 Task: Send an email with the signature Jude Thompson with the subject Request for feedback on a mobile app development and the message Could you please provide a list of the project team members? from softage.2@softage.net to softage.6@softage.net with an attached image file YouTube_end_screen_image.png and move the email from Sent Items to the folder Version control
Action: Mouse moved to (735, 446)
Screenshot: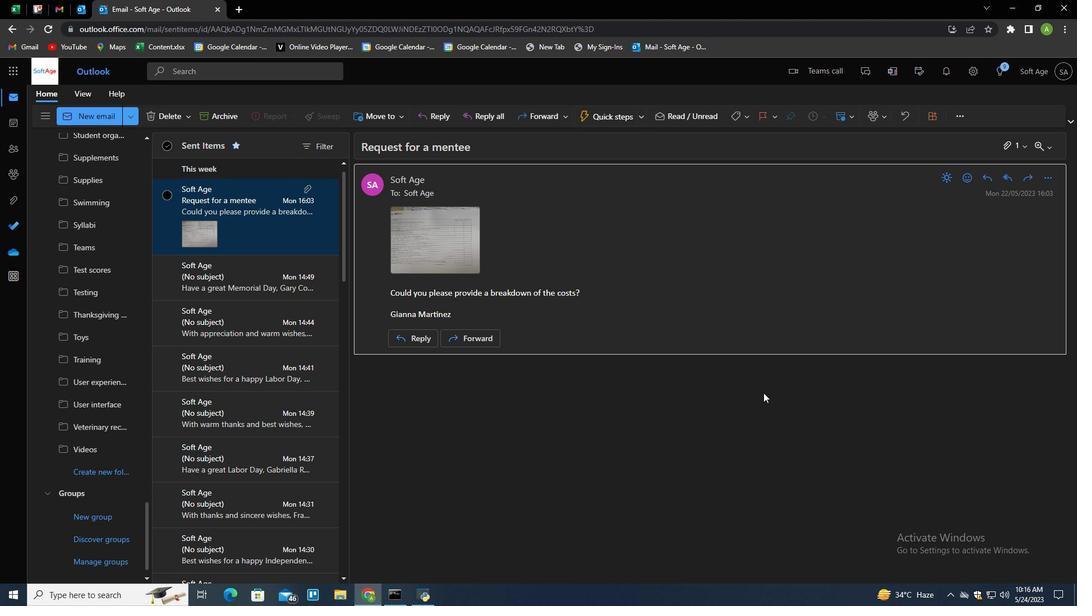 
Action: Mouse pressed left at (735, 446)
Screenshot: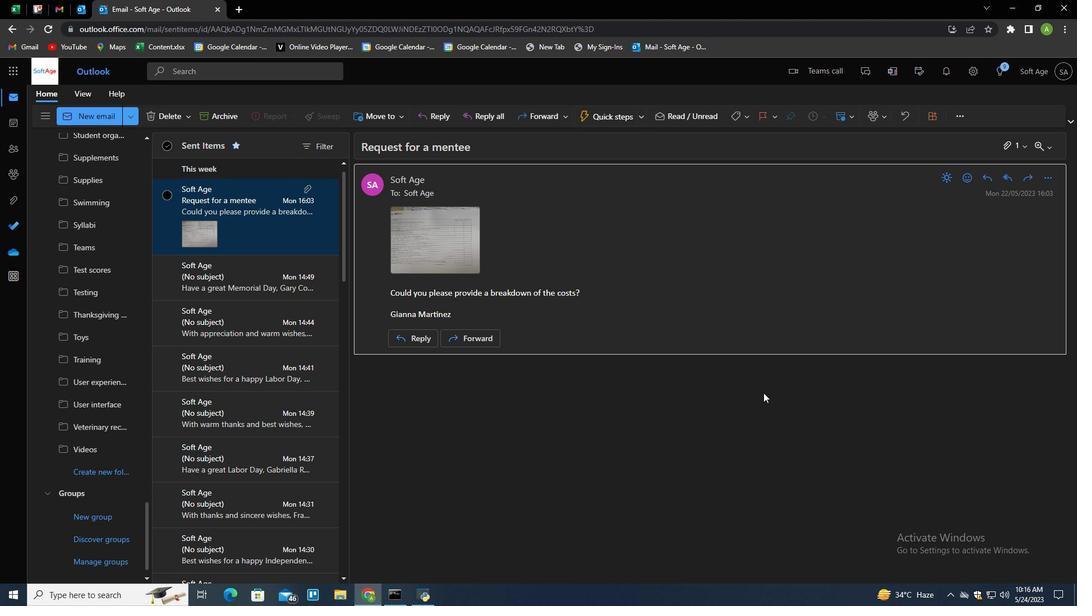 
Action: Mouse moved to (735, 447)
Screenshot: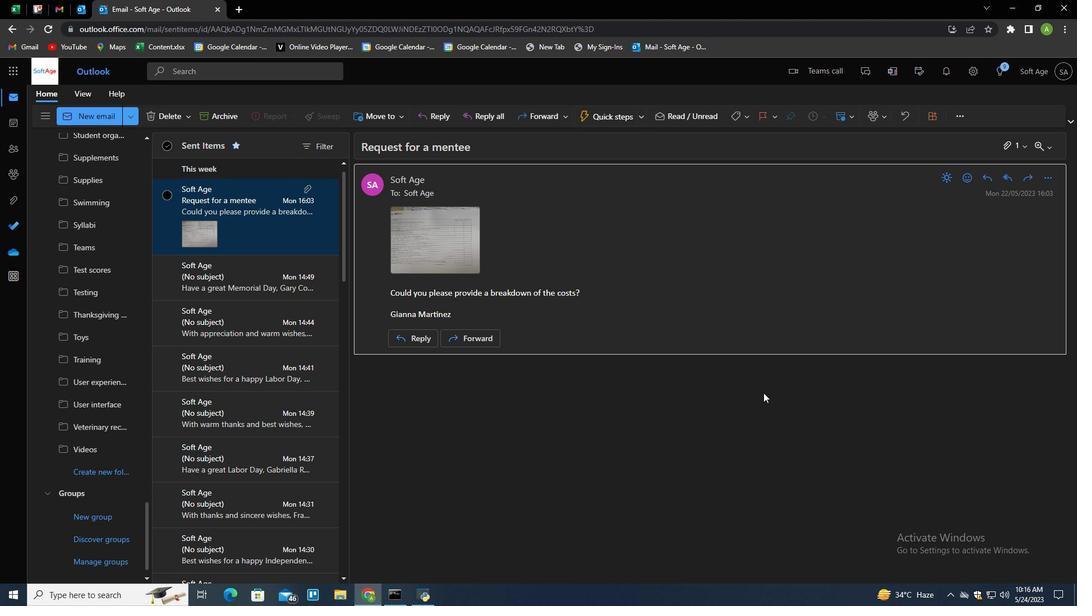 
Action: Key pressed n
Screenshot: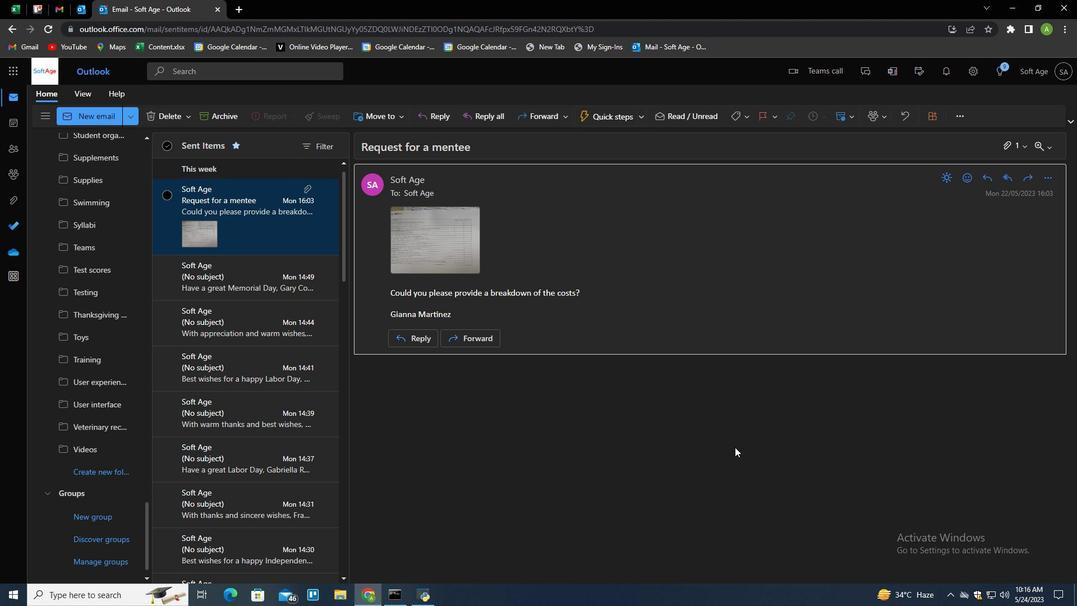 
Action: Mouse moved to (754, 118)
Screenshot: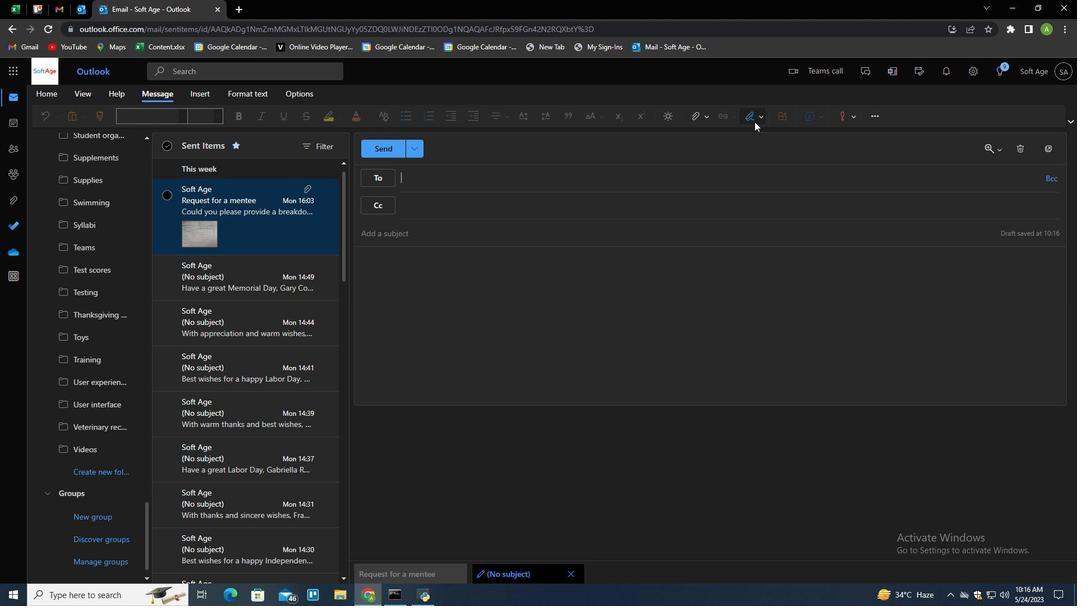 
Action: Mouse pressed left at (754, 118)
Screenshot: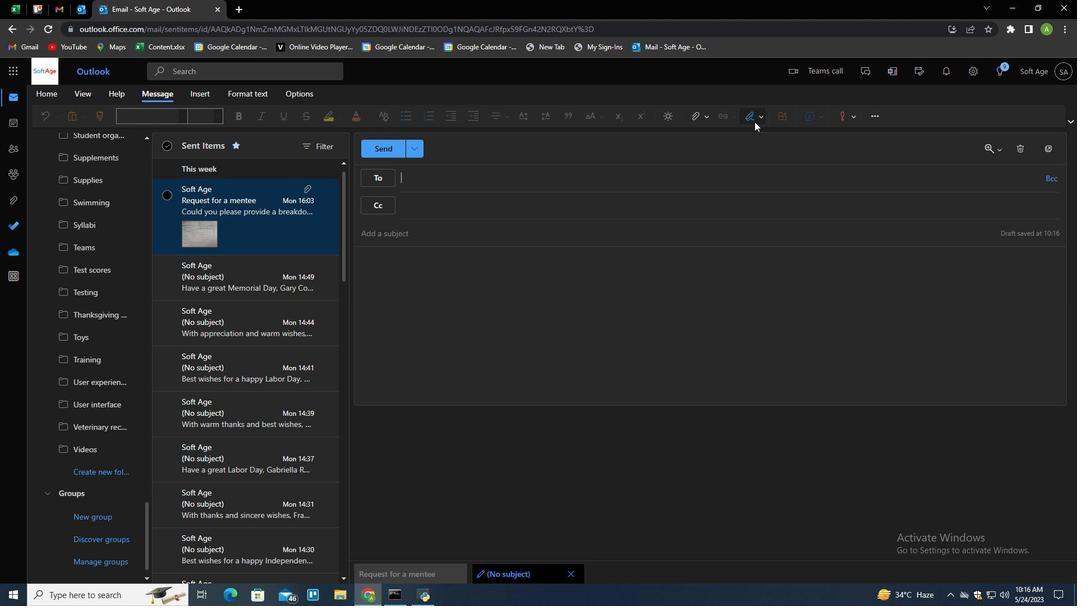 
Action: Mouse moved to (737, 165)
Screenshot: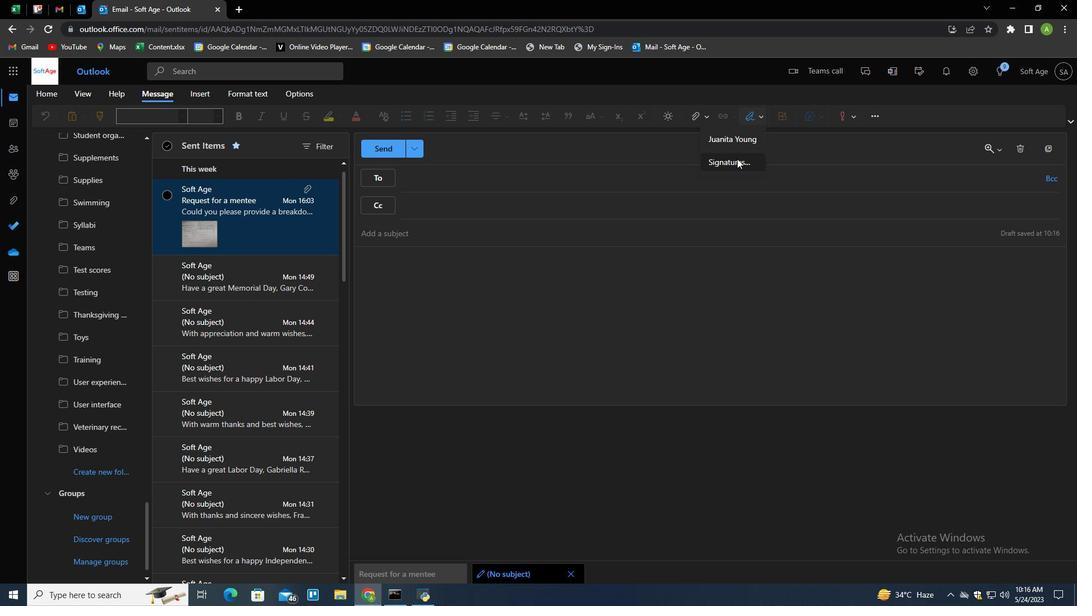 
Action: Mouse pressed left at (737, 165)
Screenshot: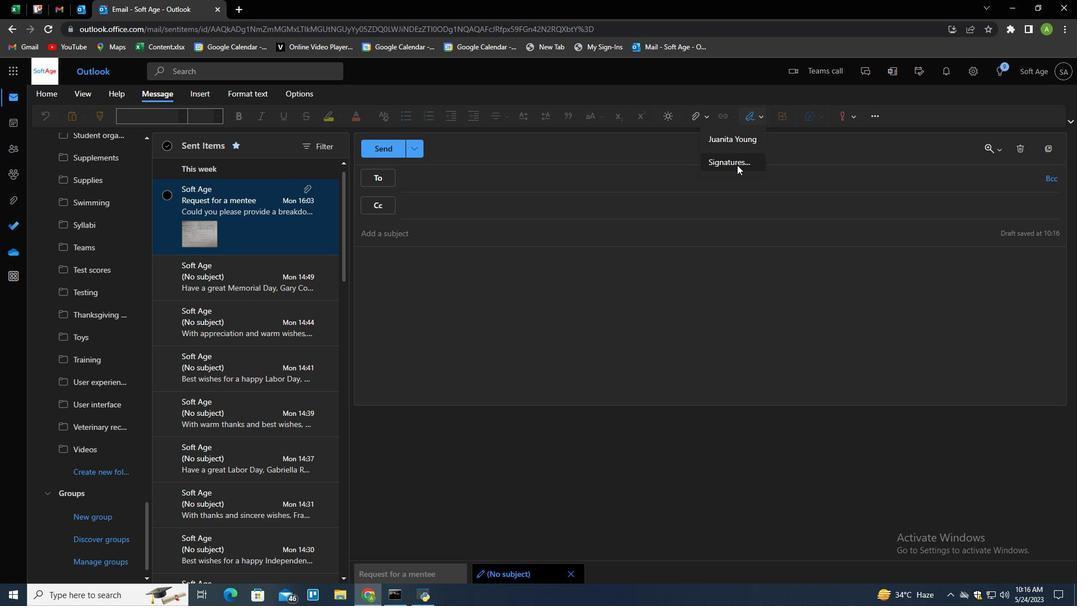 
Action: Mouse moved to (770, 207)
Screenshot: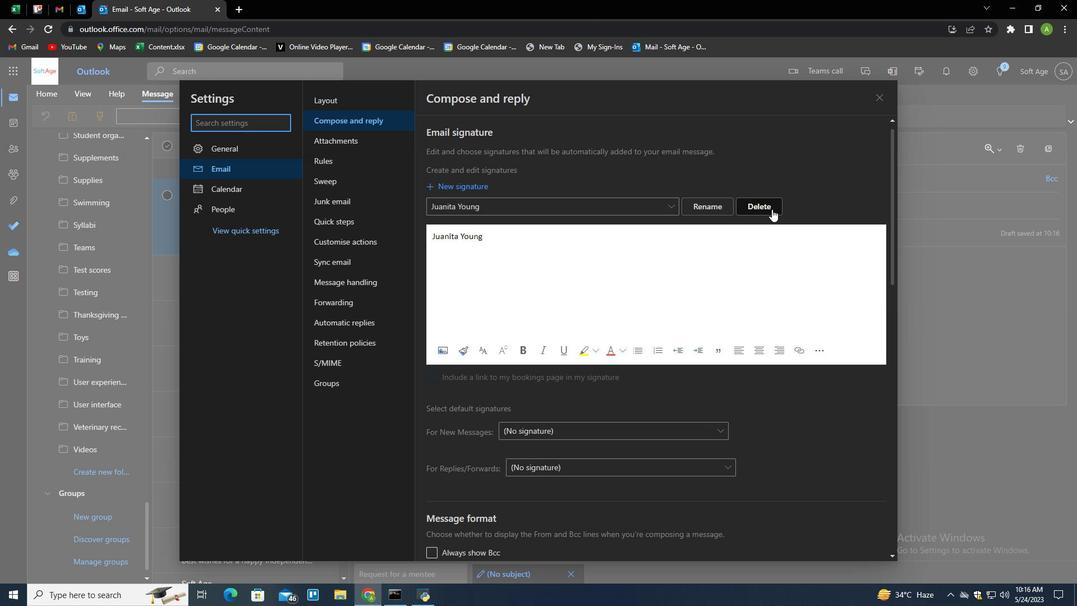 
Action: Mouse pressed left at (770, 207)
Screenshot: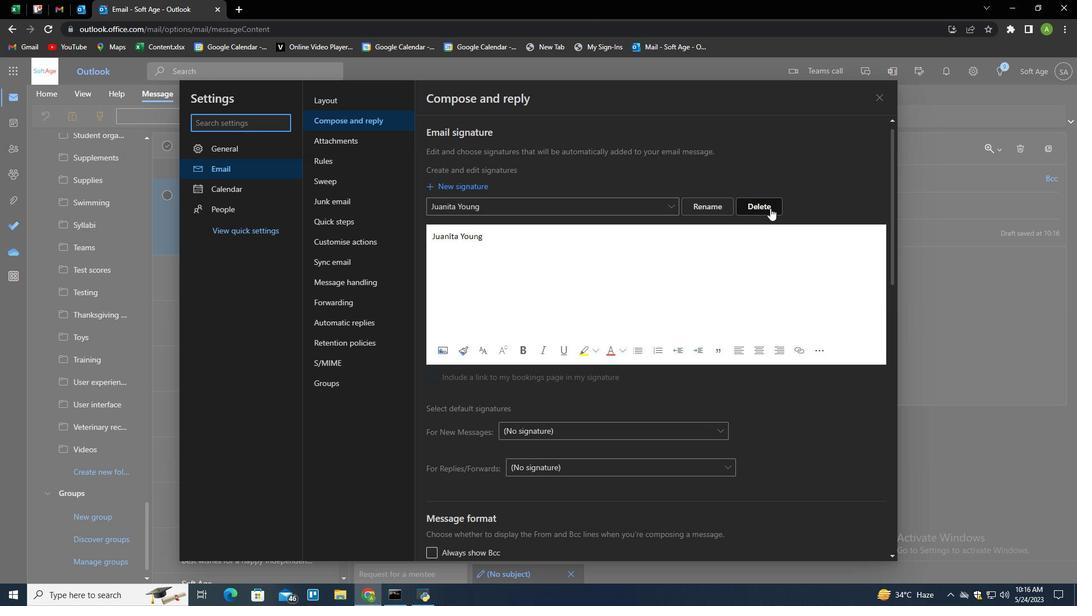 
Action: Mouse moved to (768, 213)
Screenshot: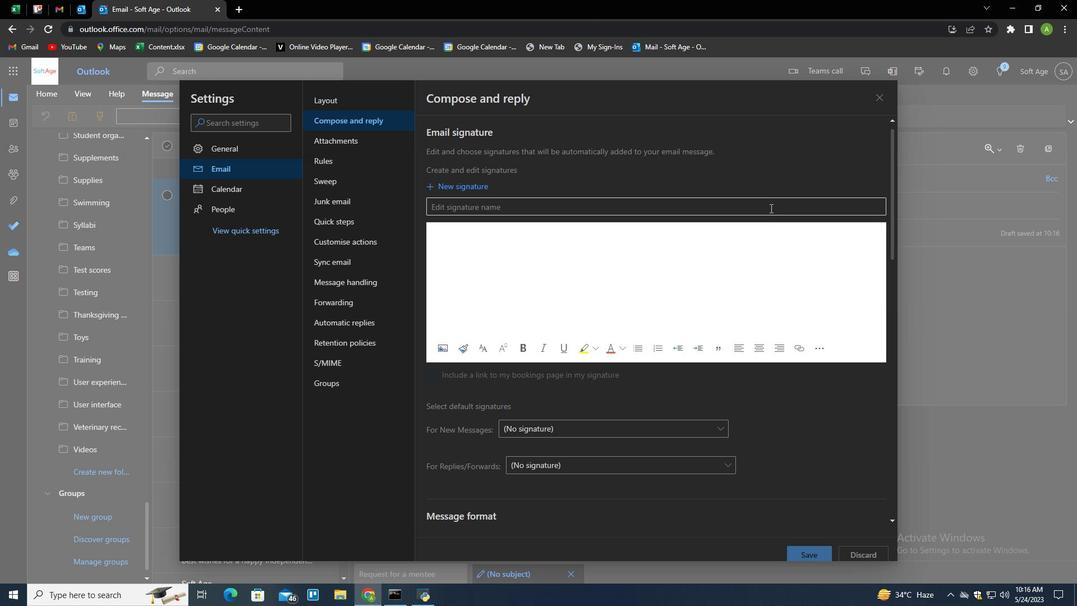 
Action: Mouse pressed left at (768, 213)
Screenshot: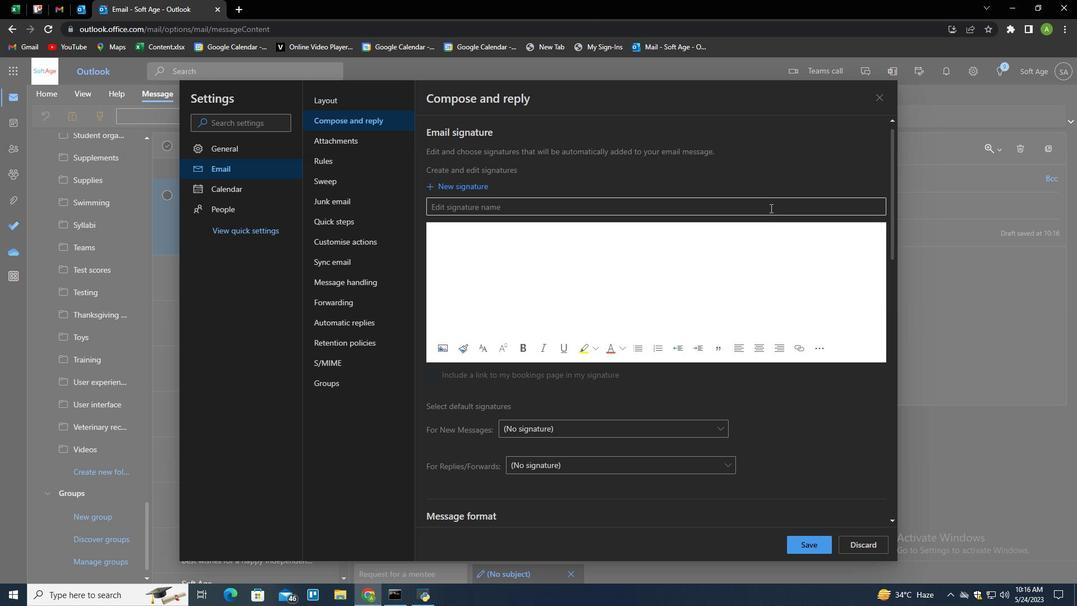 
Action: Key pressed <Key.shift>Jude<Key.space><Key.shift>Thompson<Key.tab><Key.shift>Jude<Key.space><Key.shift>Thompson
Screenshot: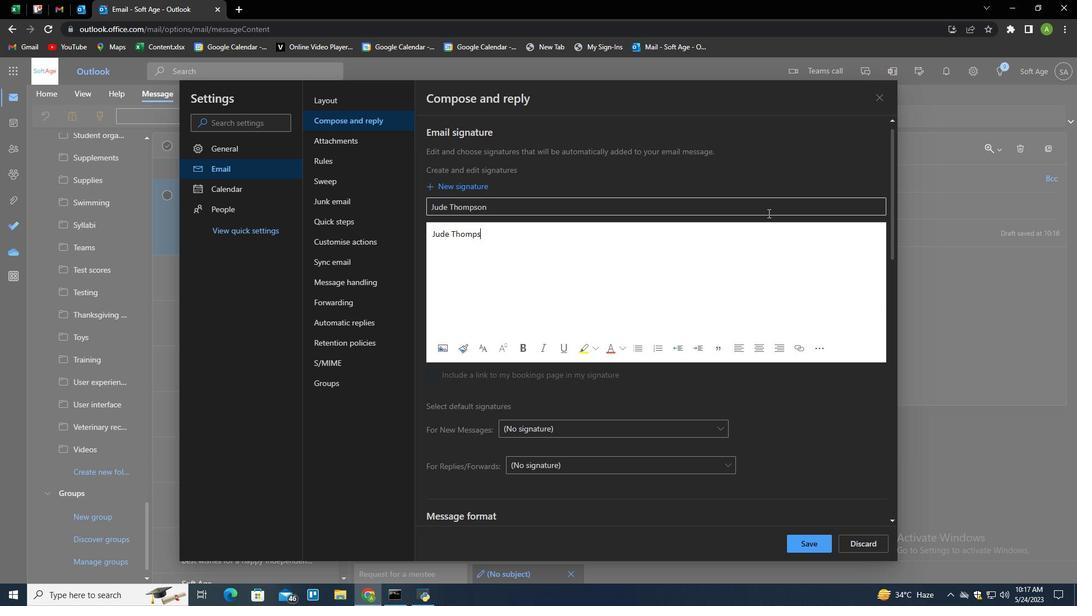 
Action: Mouse moved to (817, 543)
Screenshot: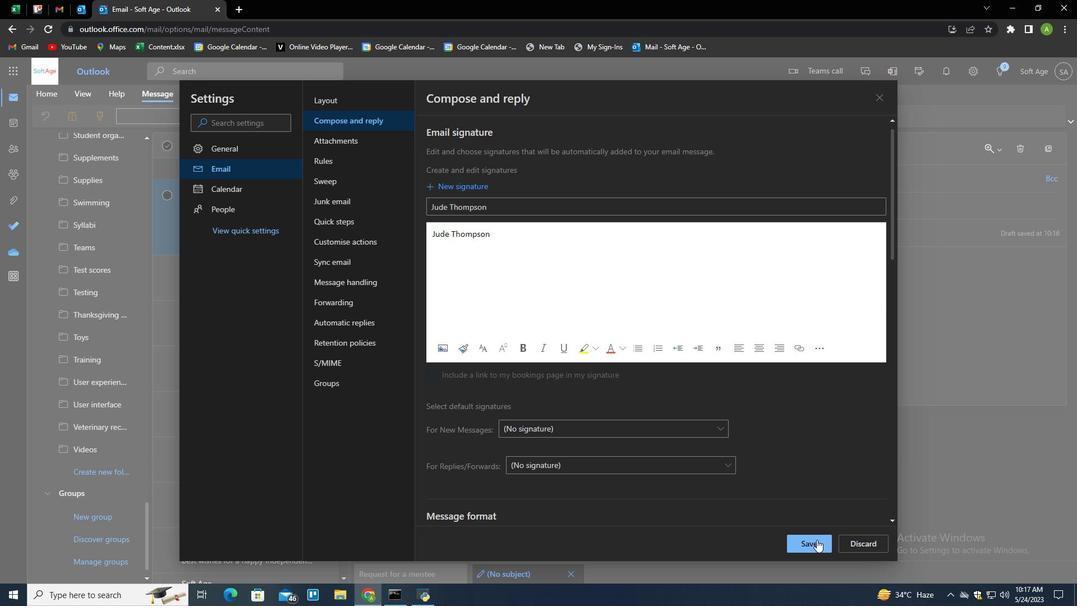 
Action: Mouse pressed left at (817, 543)
Screenshot: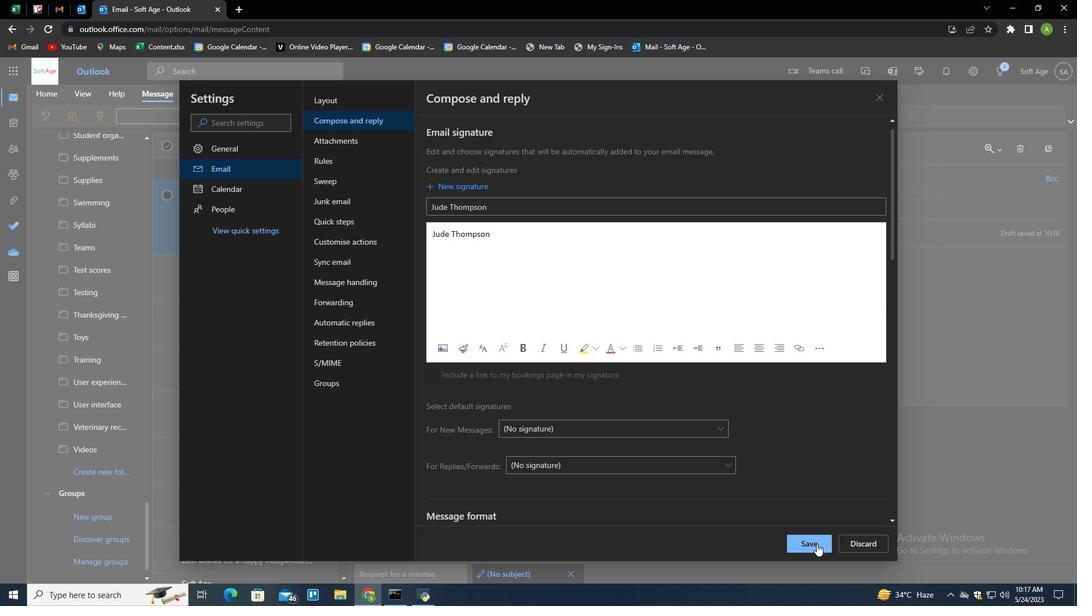 
Action: Mouse moved to (1008, 370)
Screenshot: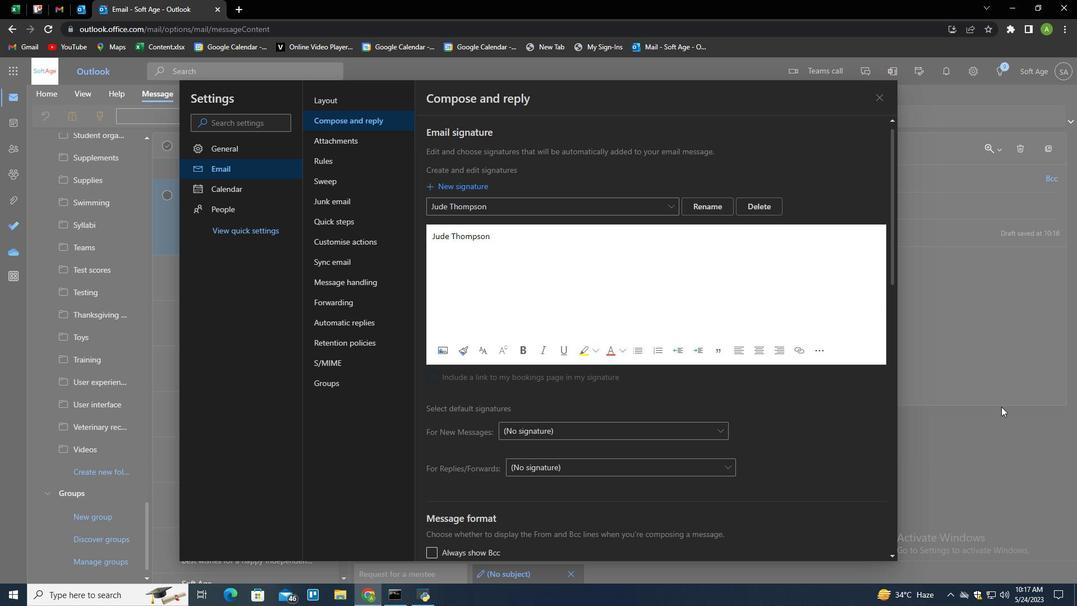 
Action: Mouse pressed left at (1008, 370)
Screenshot: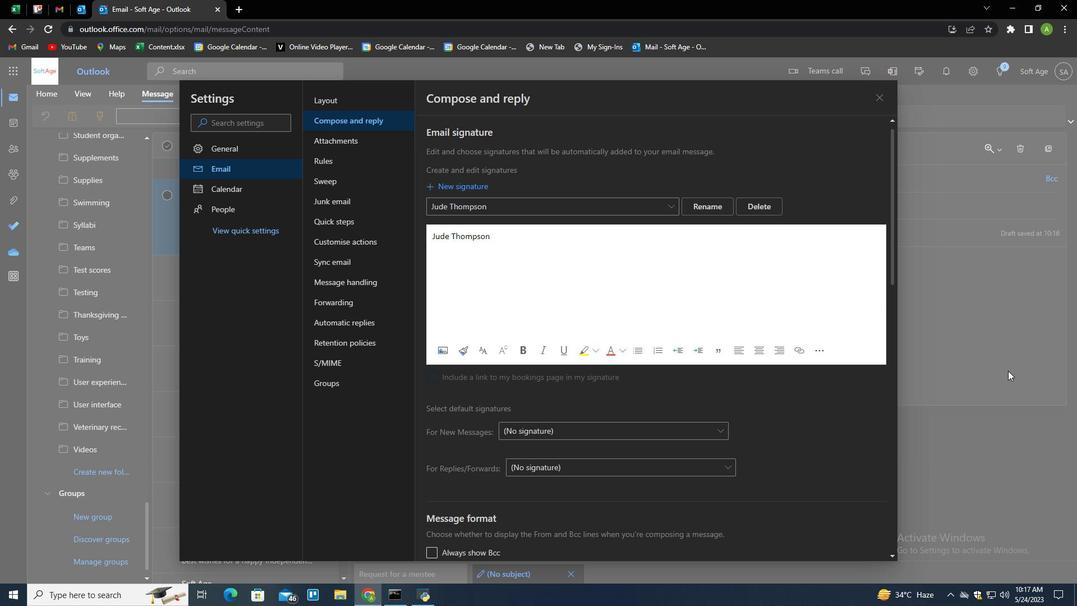 
Action: Mouse moved to (751, 120)
Screenshot: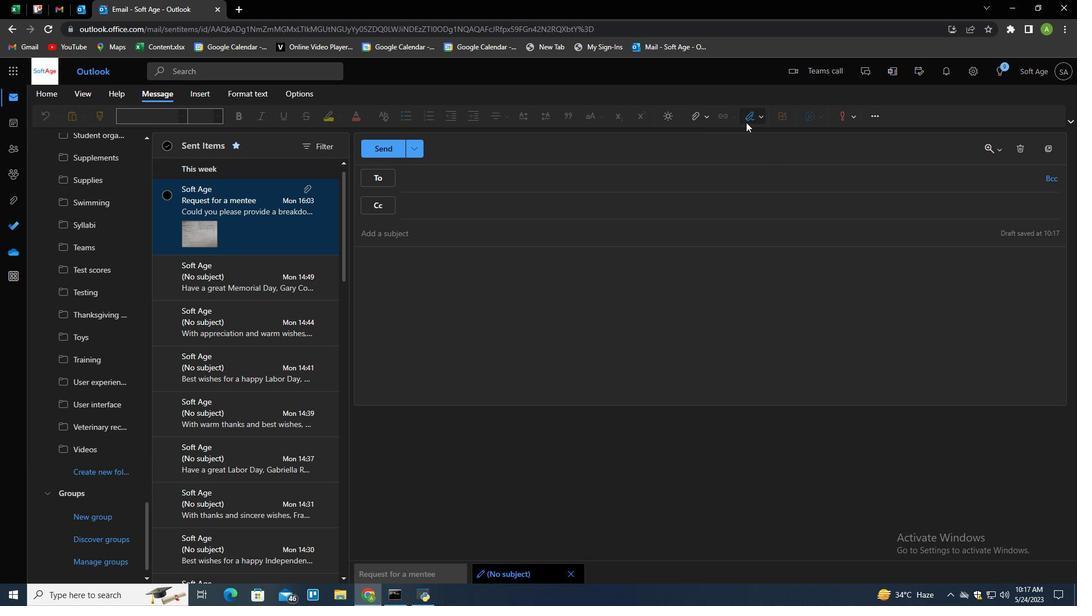 
Action: Mouse pressed left at (751, 120)
Screenshot: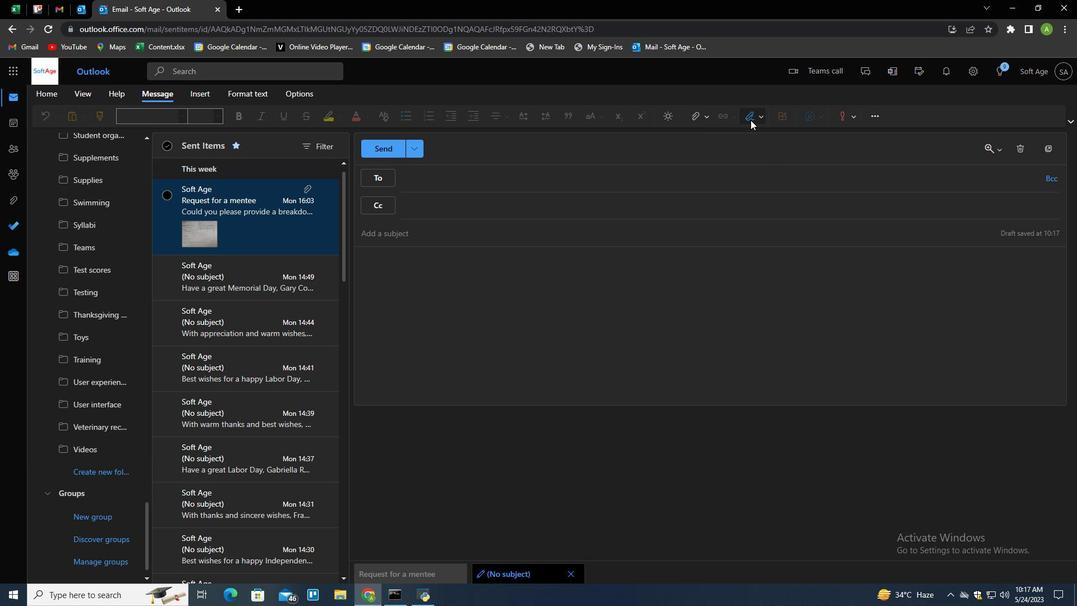 
Action: Mouse moved to (745, 136)
Screenshot: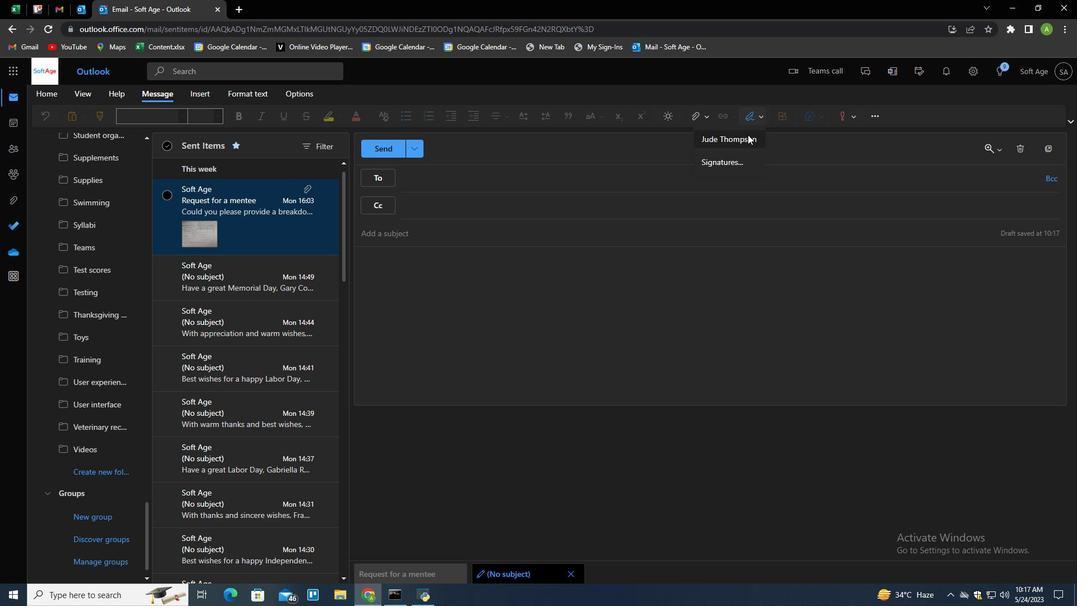 
Action: Mouse pressed left at (745, 136)
Screenshot: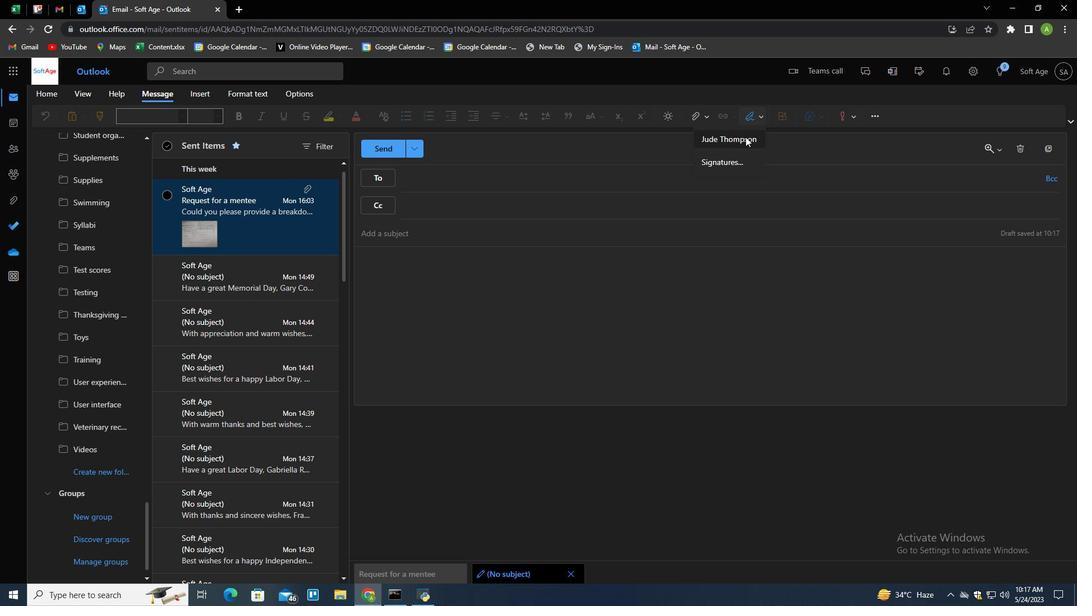 
Action: Mouse moved to (427, 234)
Screenshot: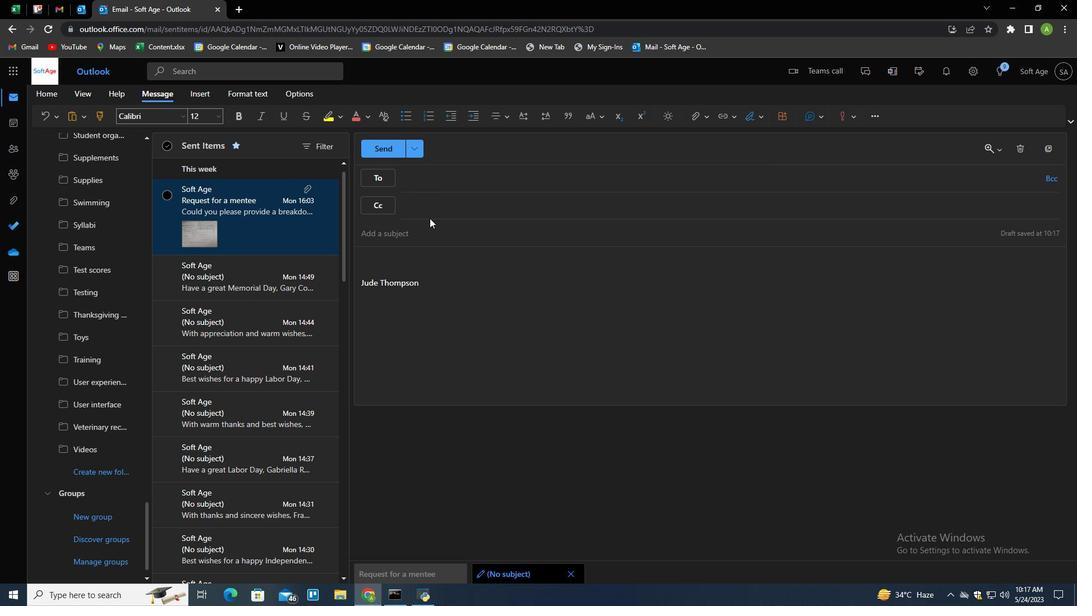 
Action: Mouse pressed left at (427, 234)
Screenshot: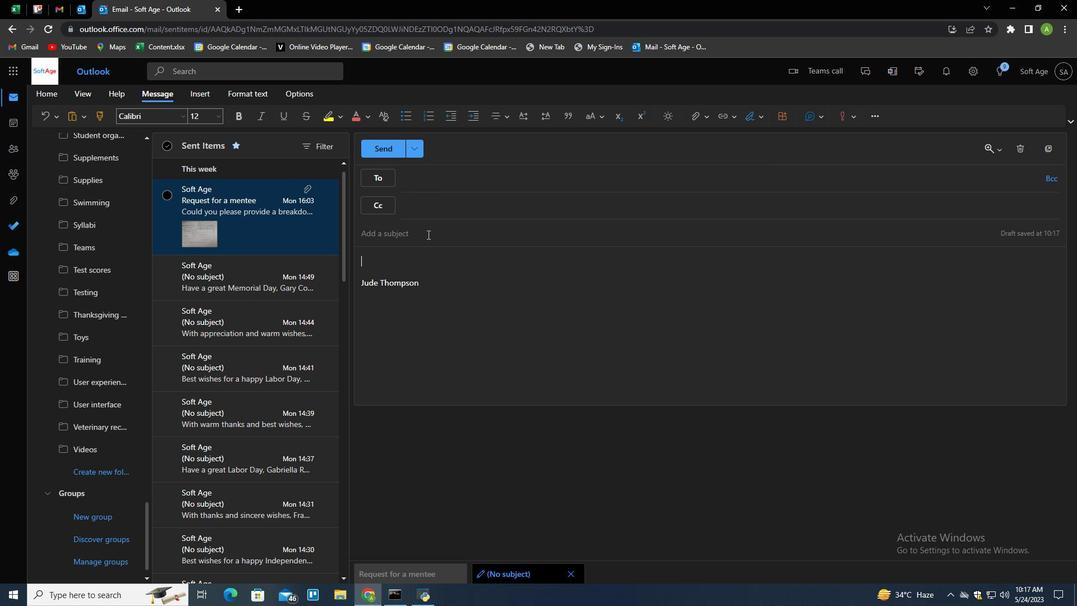 
Action: Key pressed <Key.shift>Request<Key.space>for<Key.space>feedback<Key.space>ona<Key.space><Key.backspace><Key.backspace><Key.space>a<Key.space>mobile<Key.space>app<Key.space>deve<Key.backspace>elopment<Key.space><Key.tab><Key.shift><Key.shift><Key.shift><Key.shift><Key.shift><Key.shift><Key.shift><Key.shift><Key.shift><Key.shift><Key.shift><Key.shift><Key.shift><Key.shift><Key.shift><Key.shift><Key.shift><Key.shift><Key.shift><Key.shift><Key.shift><Key.shift><Key.shift><Key.shift><Key.shift><Key.shift><Key.shift><Key.shift><Key.shift><Key.shift><Key.shift><Key.shift><Key.shift><Key.shift><Key.shift><Key.shift><Key.shift><Key.shift><Key.shift>Could<Key.space>you<Key.space>please<Key.space>a<Key.backspace>provide<Key.space>a<Key.space>lis<Key.space><Key.backspace>t<Key.space>of<Key.space>the<Key.space>projedt<Key.space>fblk<Key.backspace><Key.backspace><Key.backspace><Key.backspace><Key.backspace><Key.backspace><Key.backspace>ct<Key.space>team<Key.space>members<Key.shift>?
Screenshot: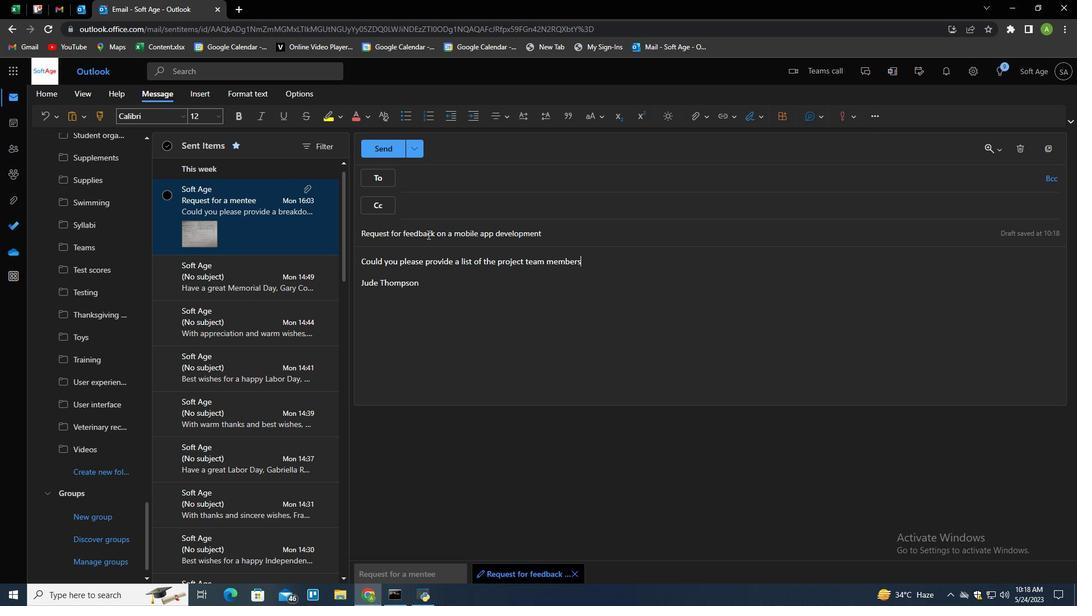 
Action: Mouse moved to (674, 258)
Screenshot: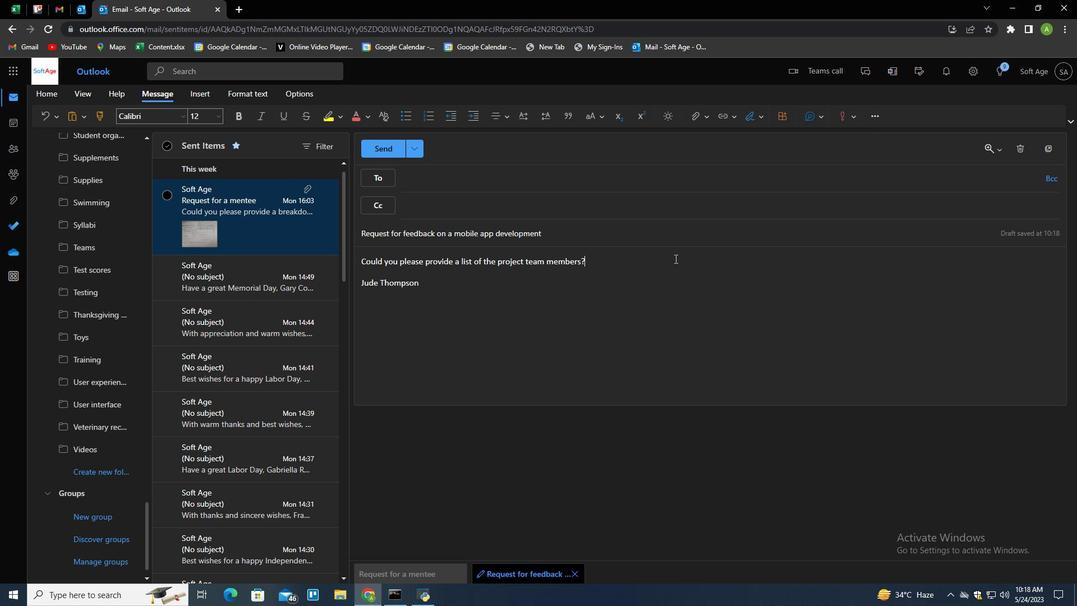 
Action: Mouse pressed left at (674, 258)
Screenshot: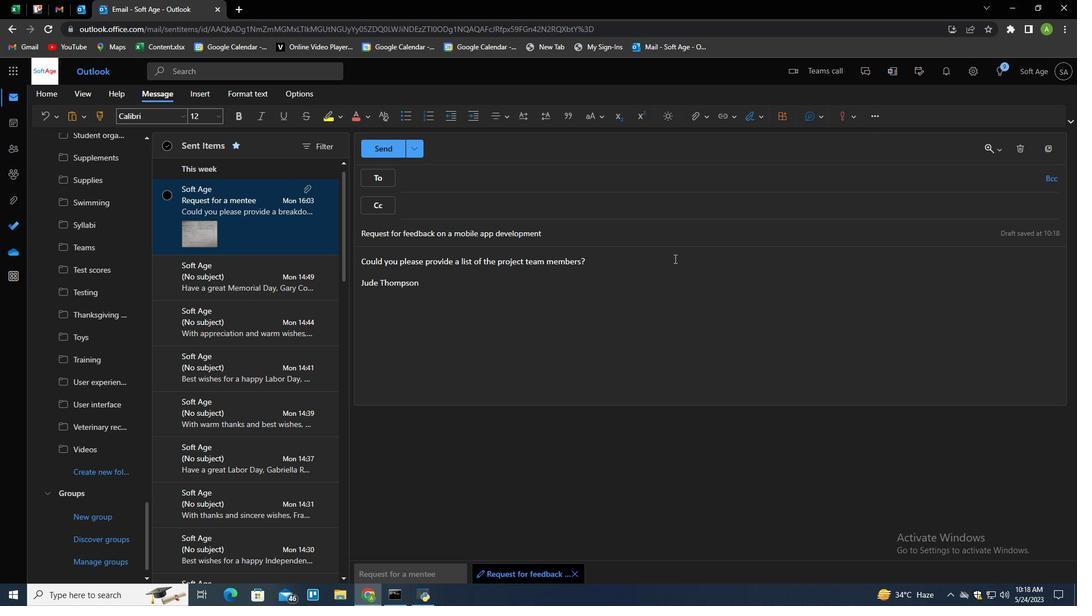 
Action: Mouse moved to (470, 182)
Screenshot: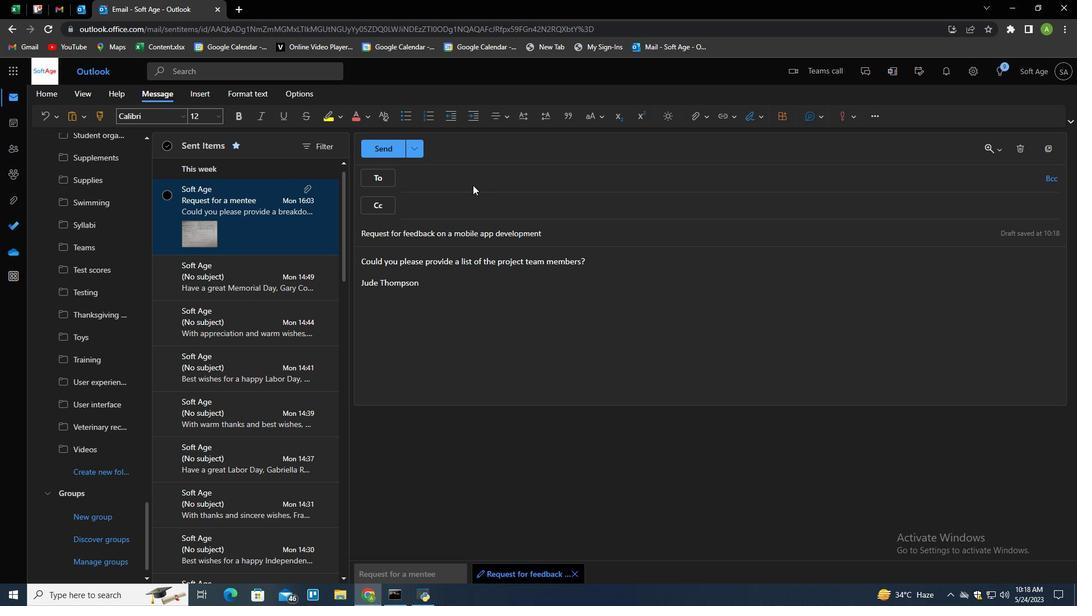 
Action: Mouse pressed left at (470, 182)
Screenshot: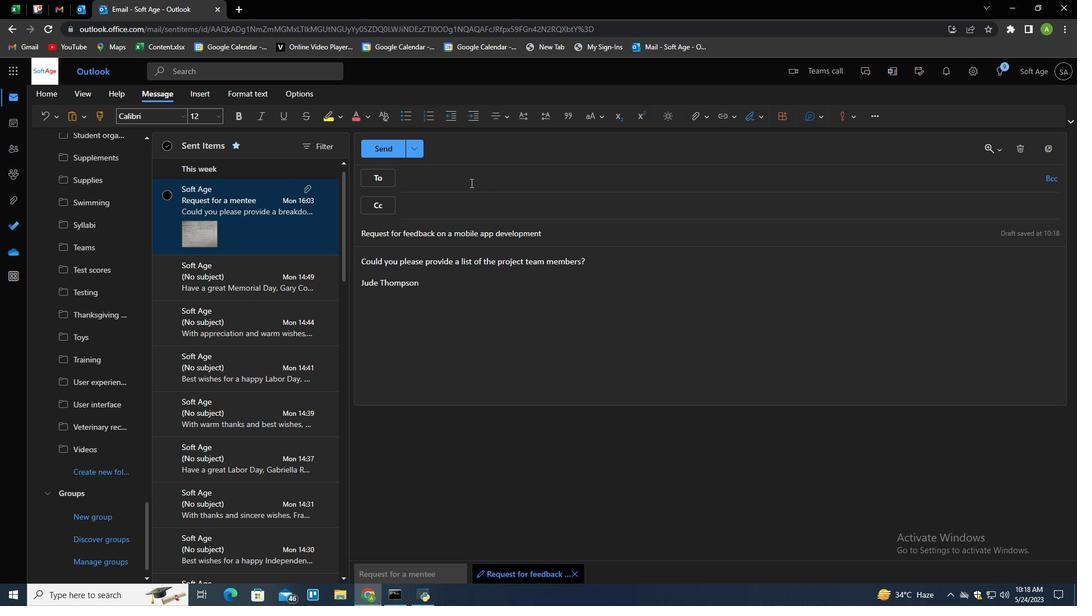 
Action: Mouse moved to (1077, 168)
Screenshot: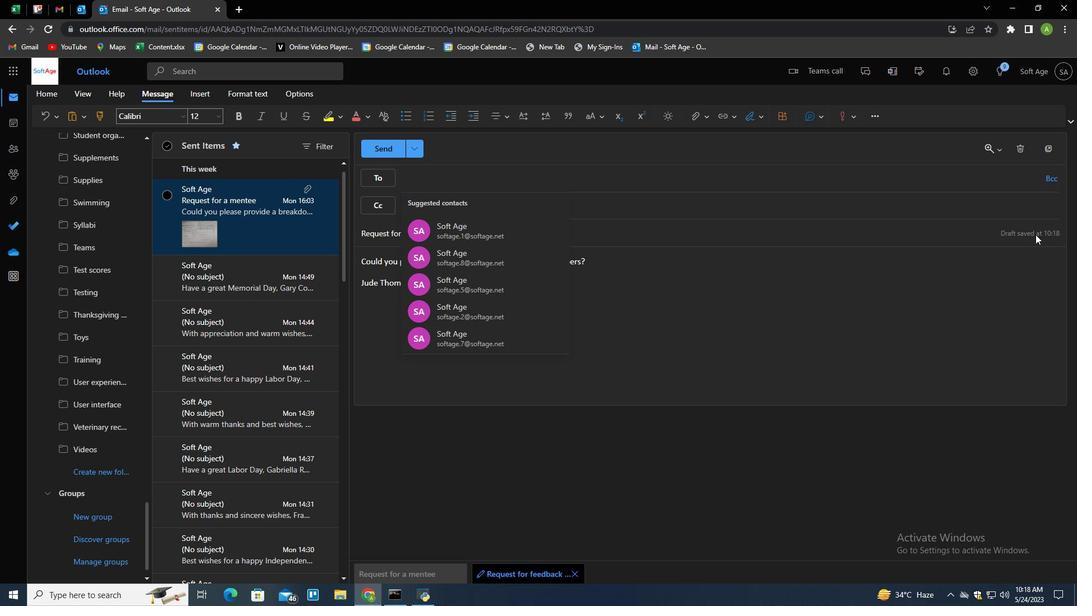 
Action: Key pressed softage.6<Key.shift>@softage.net<Key.enter>
Screenshot: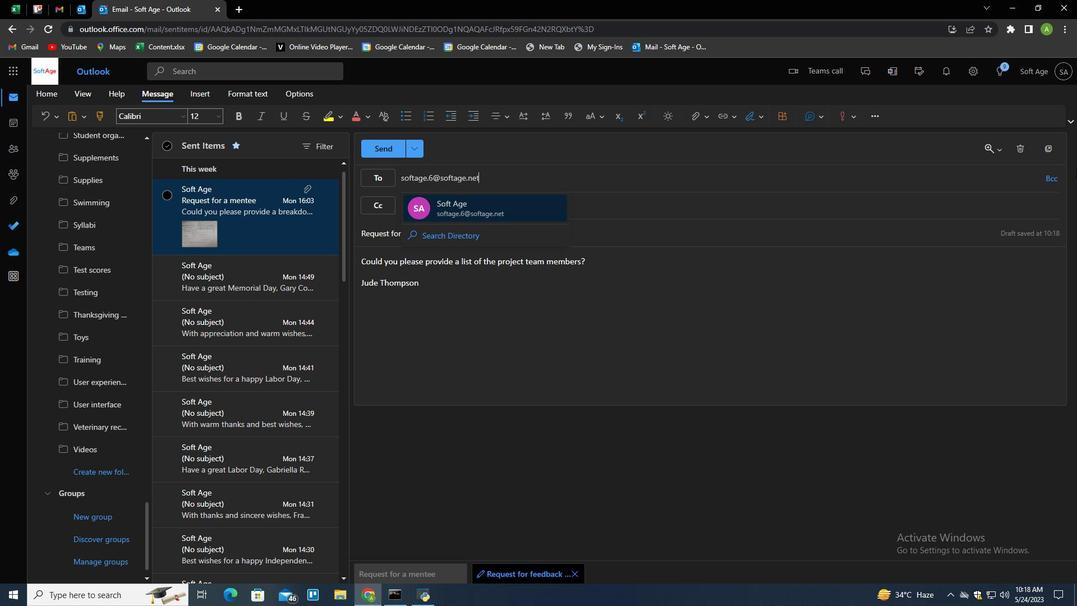 
Action: Mouse moved to (692, 297)
Screenshot: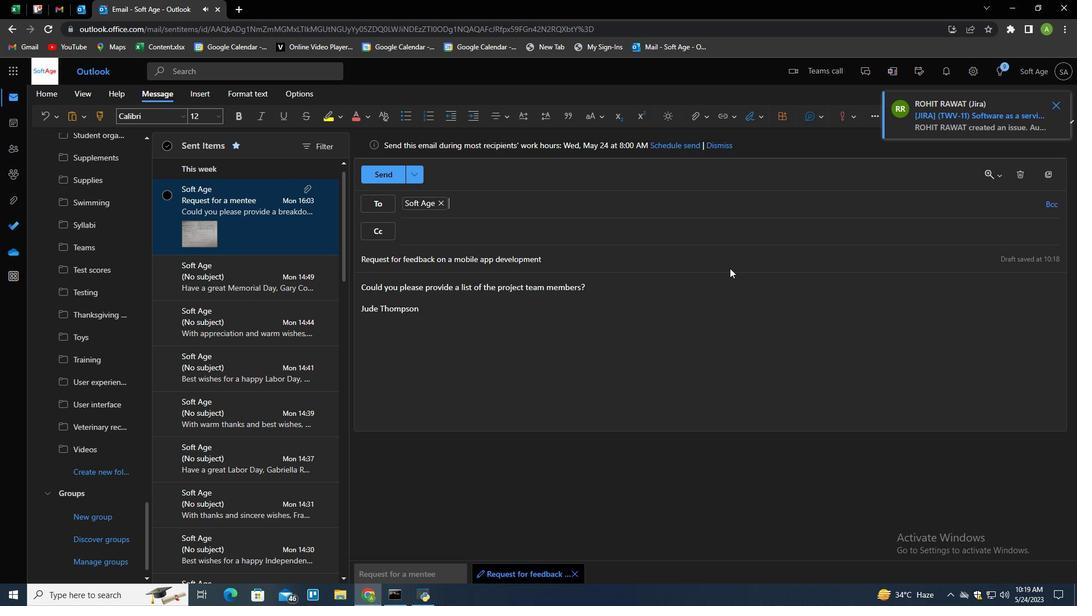 
Action: Mouse pressed left at (692, 297)
Screenshot: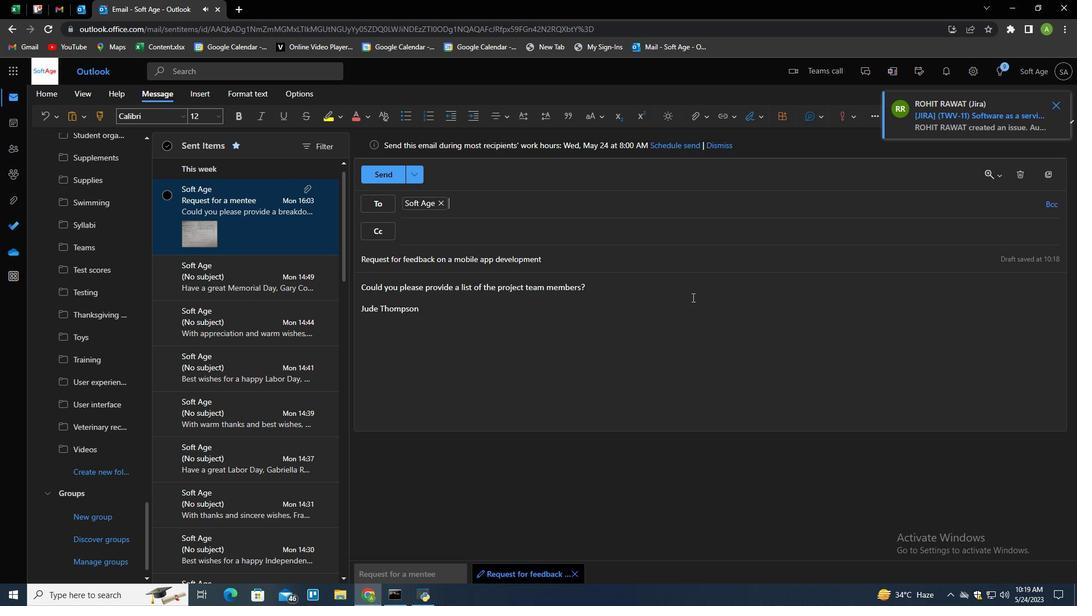 
Action: Mouse moved to (699, 117)
Screenshot: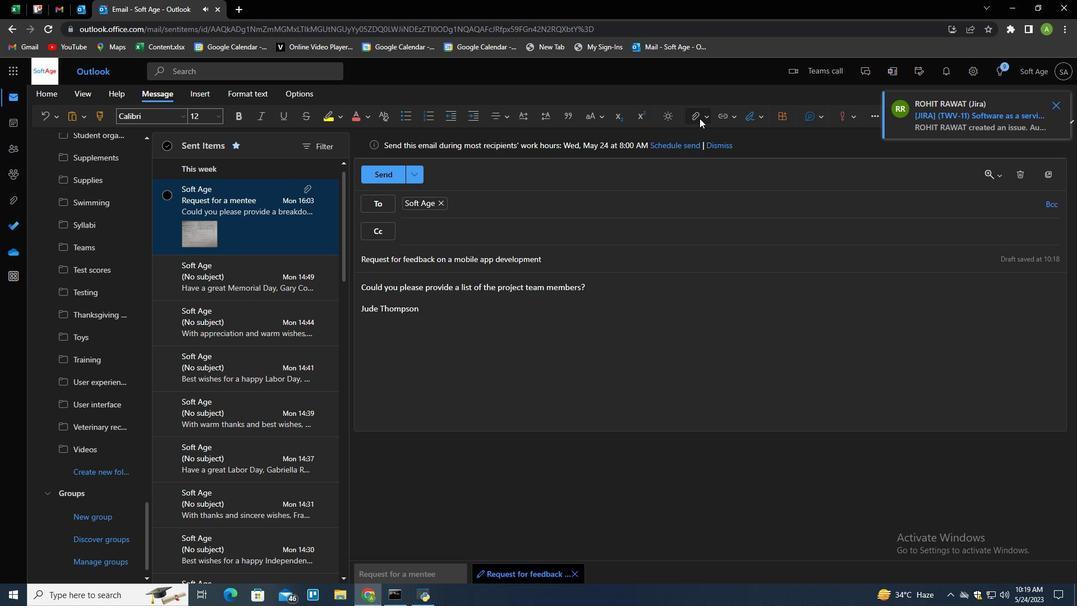 
Action: Mouse pressed left at (699, 117)
Screenshot: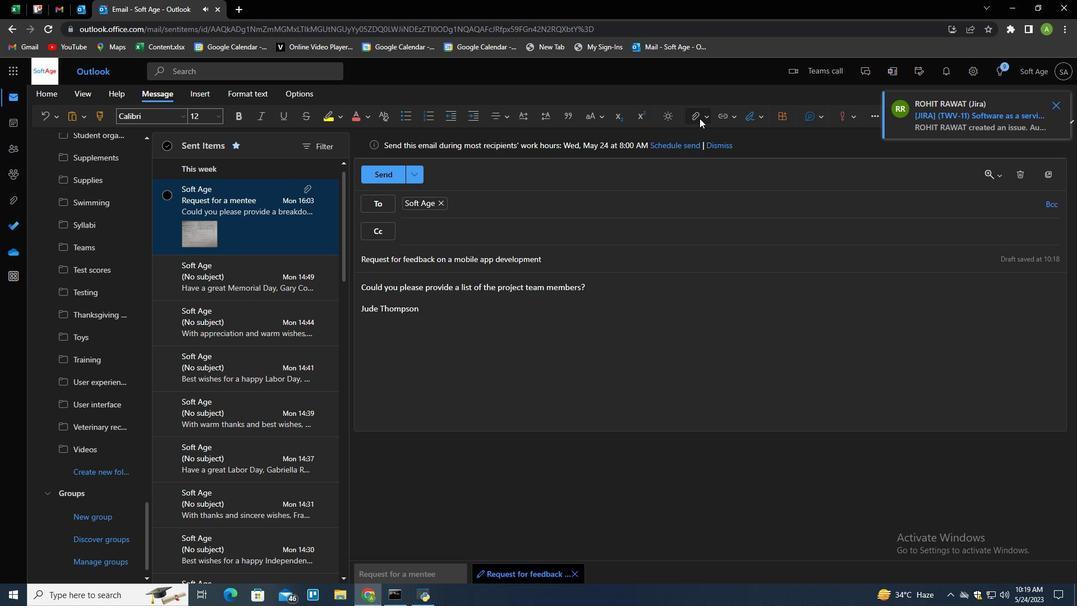 
Action: Mouse moved to (667, 141)
Screenshot: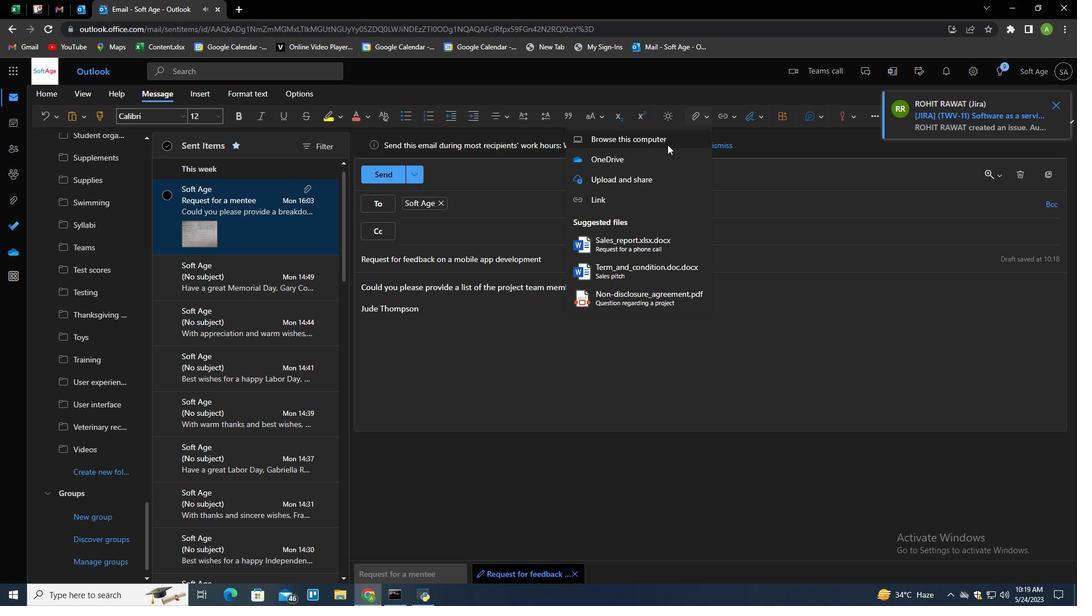 
Action: Mouse pressed left at (667, 141)
Screenshot: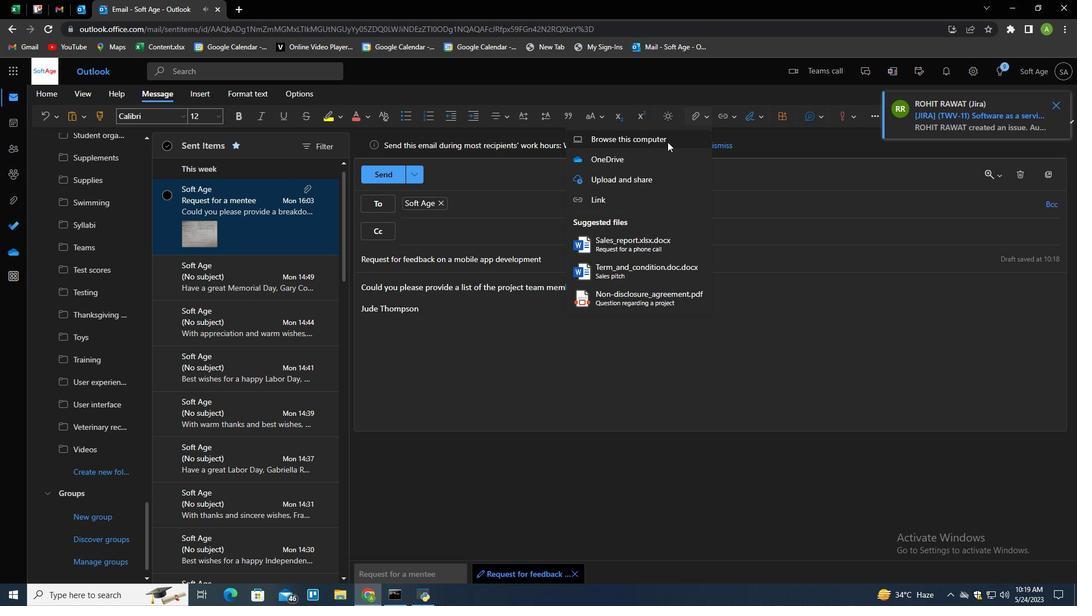 
Action: Mouse moved to (202, 95)
Screenshot: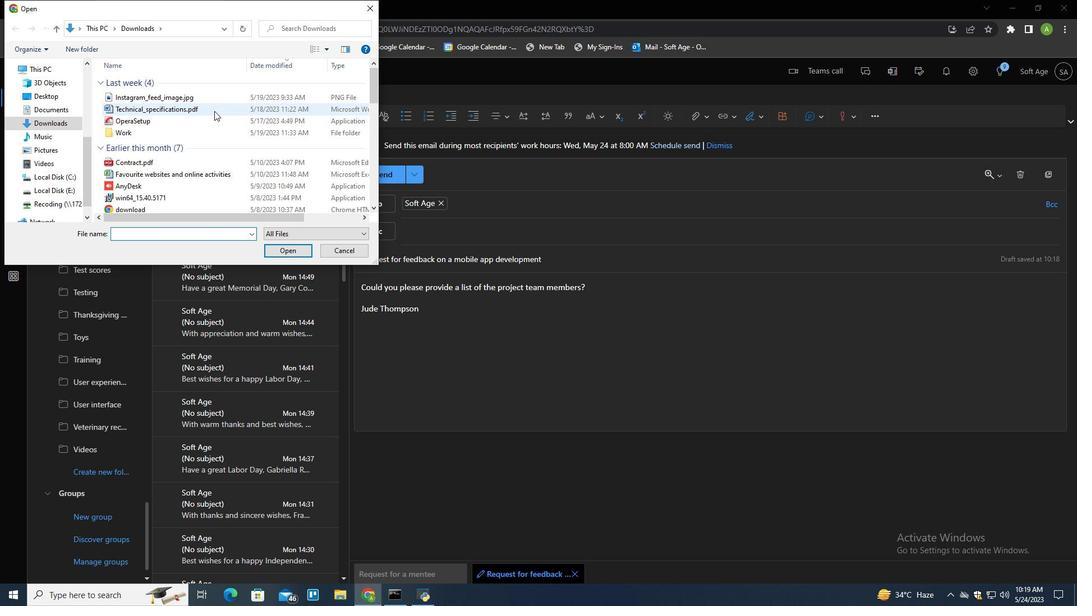 
Action: Mouse pressed left at (202, 95)
Screenshot: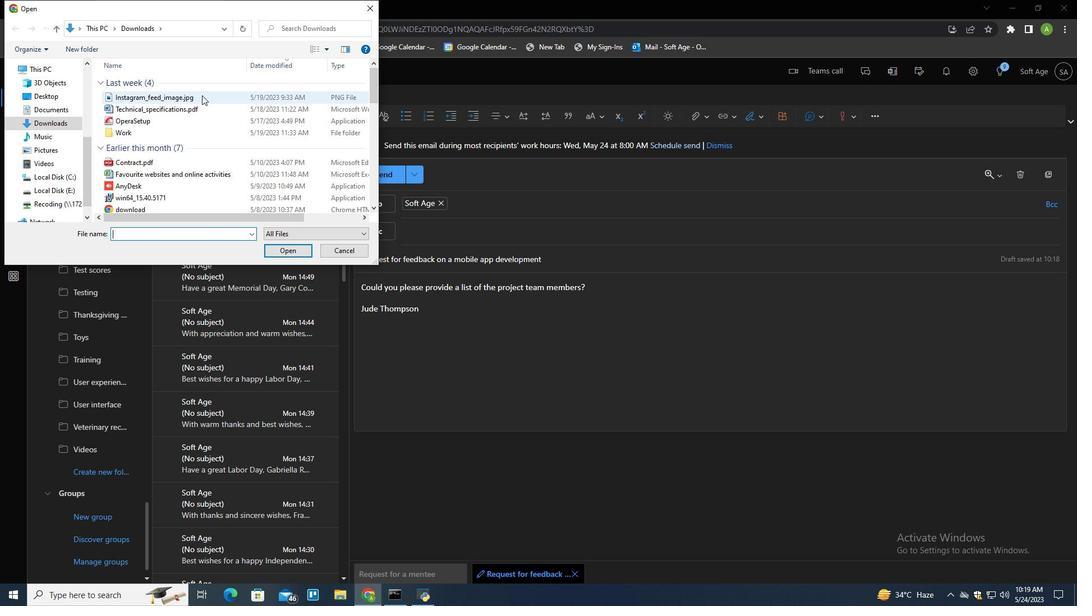 
Action: Key pressed <Key.f2><Key.shift>You<Key.shift>Tu<Key.shift>B<Key.shift><Key.backspace>be<Key.shift>_end<Key.space><Key.backspace><Key.shift>_c<Key.backspace>screen<Key.shift>_image.png
Screenshot: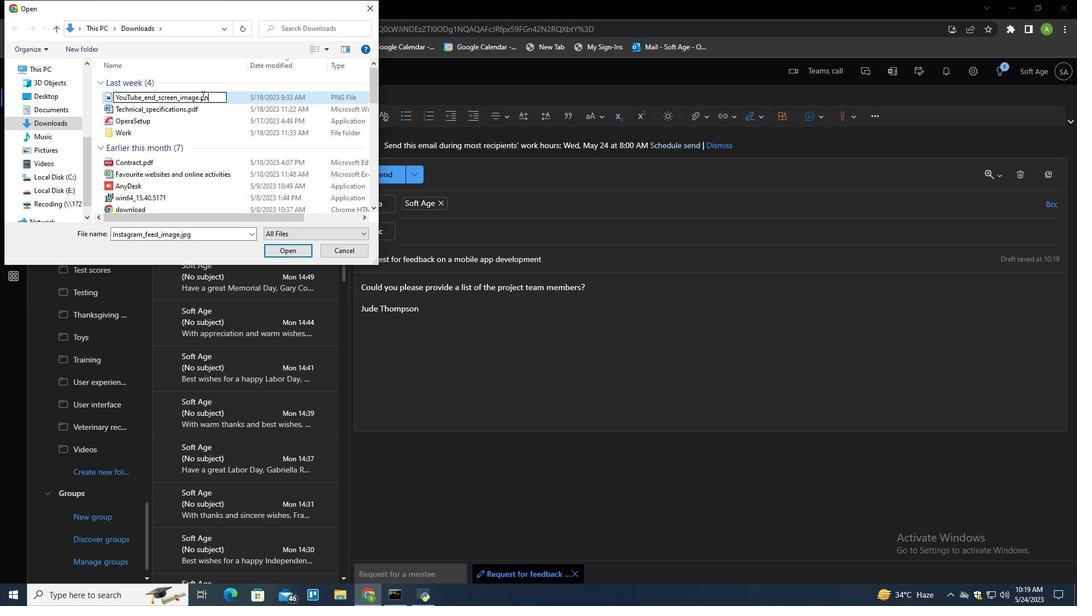 
Action: Mouse moved to (233, 94)
Screenshot: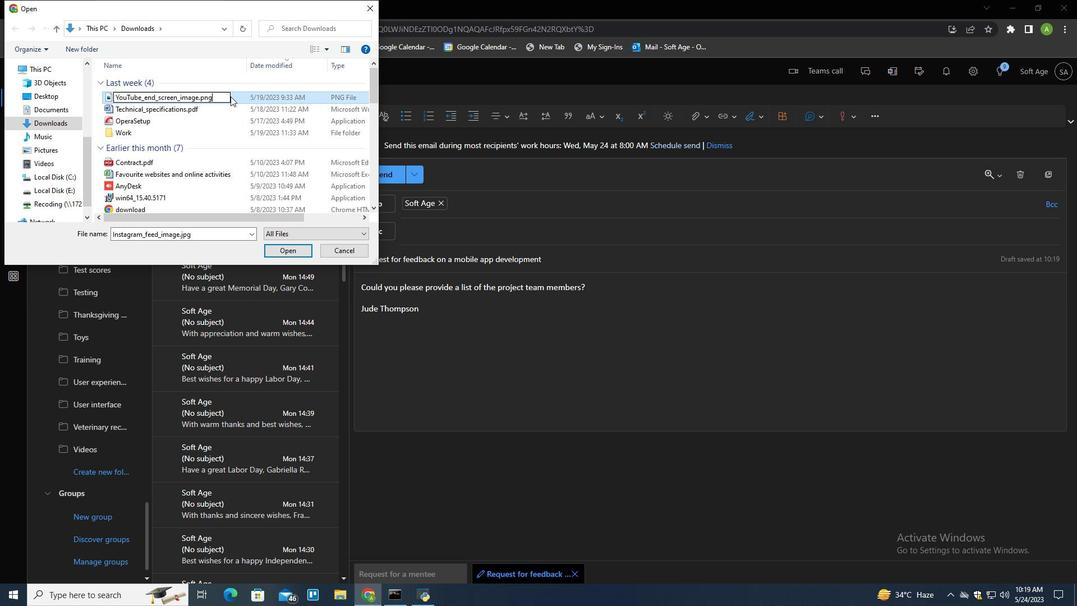 
Action: Mouse pressed left at (233, 94)
Screenshot: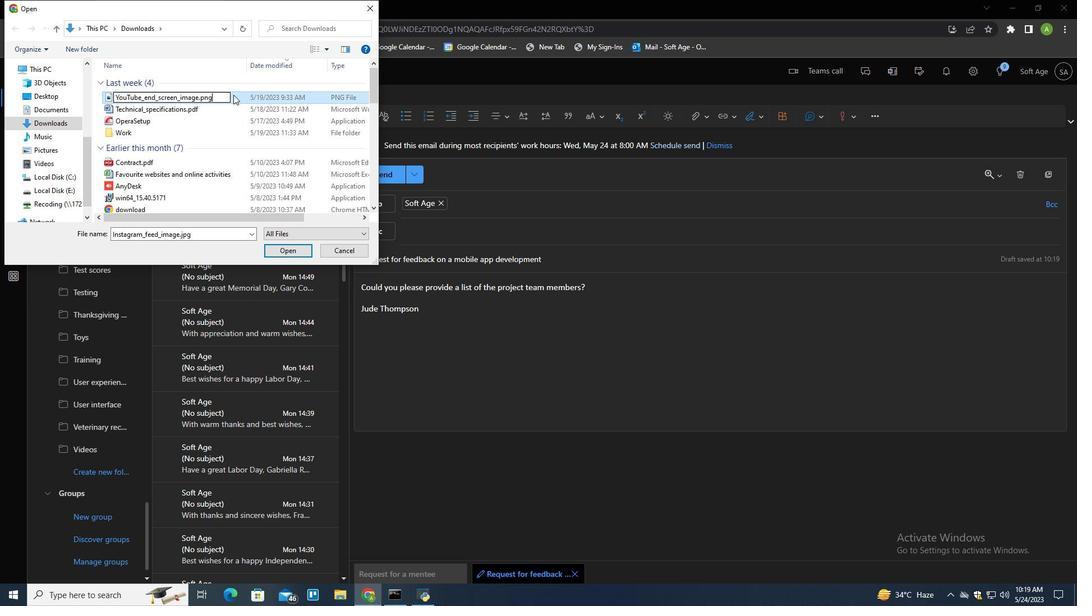 
Action: Mouse moved to (283, 251)
Screenshot: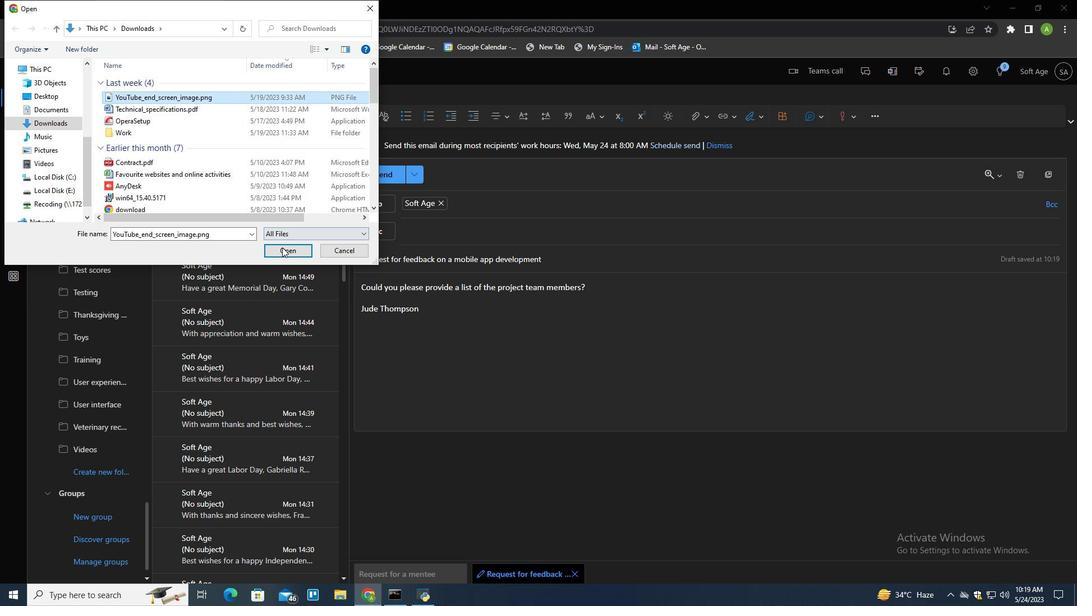 
Action: Mouse pressed left at (283, 251)
Screenshot: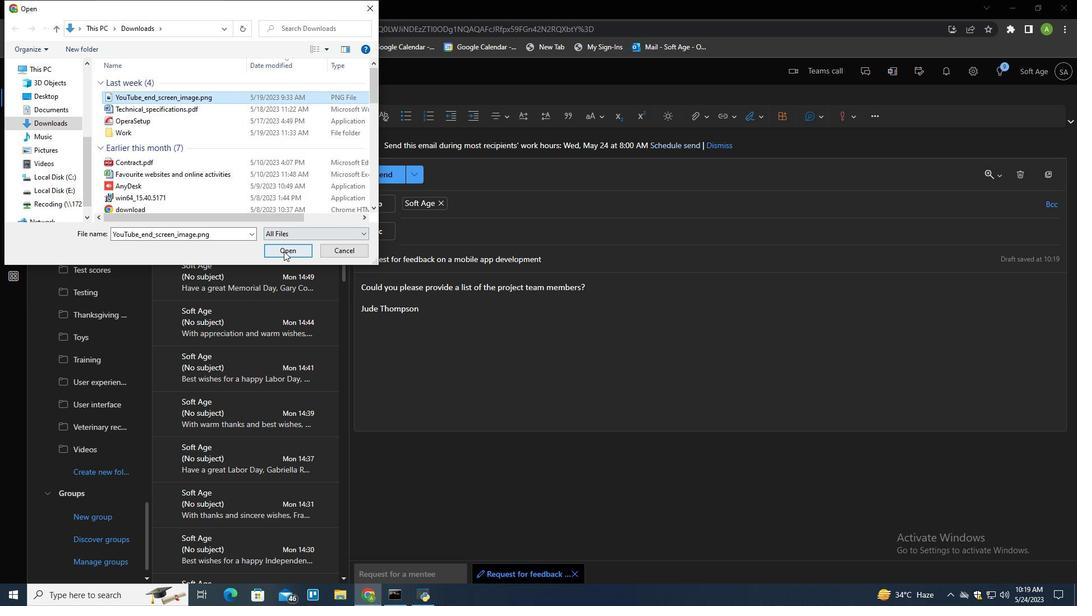 
Action: Mouse moved to (663, 375)
Screenshot: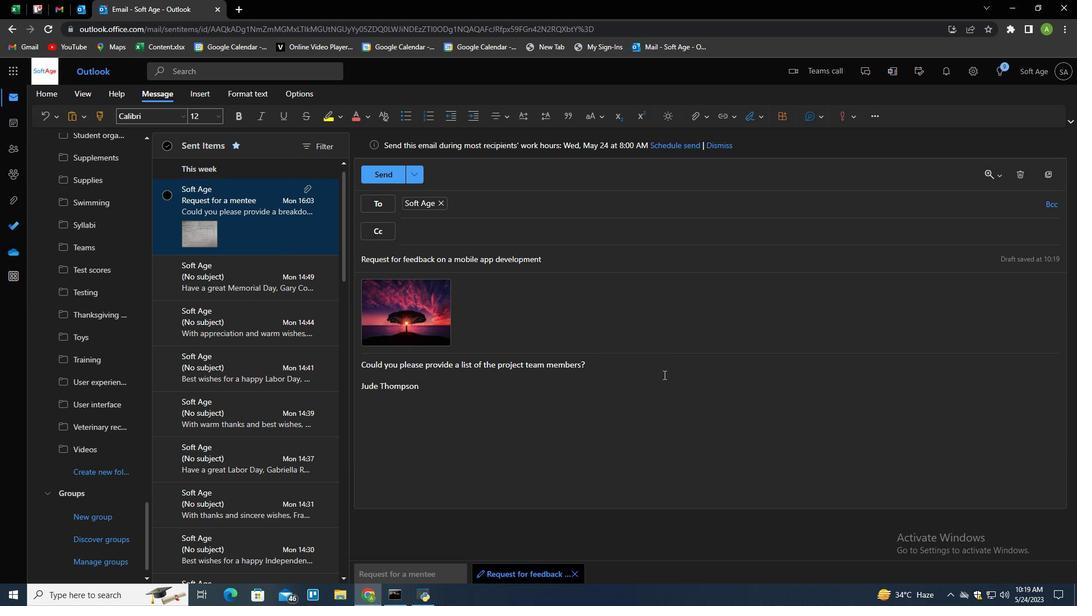 
Action: Mouse pressed left at (663, 375)
Screenshot: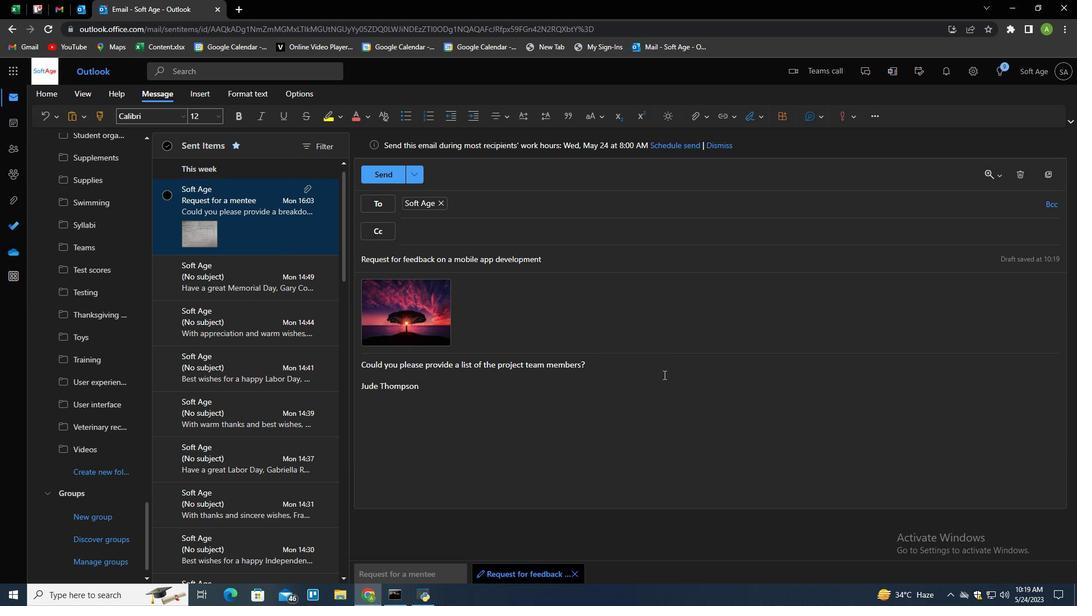 
Action: Mouse moved to (450, 389)
Screenshot: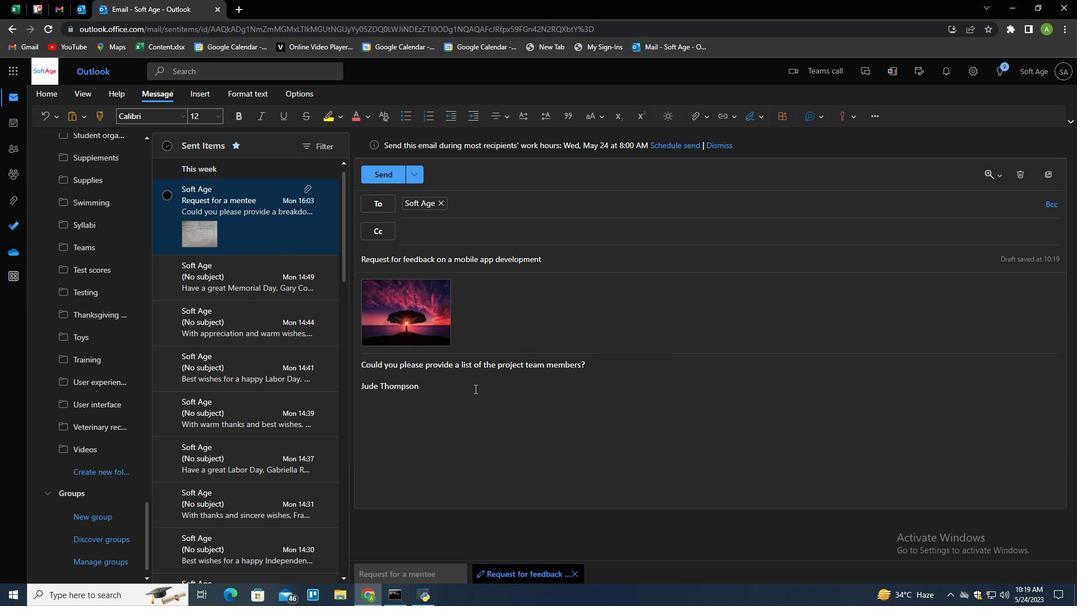
Action: Mouse pressed left at (450, 389)
Screenshot: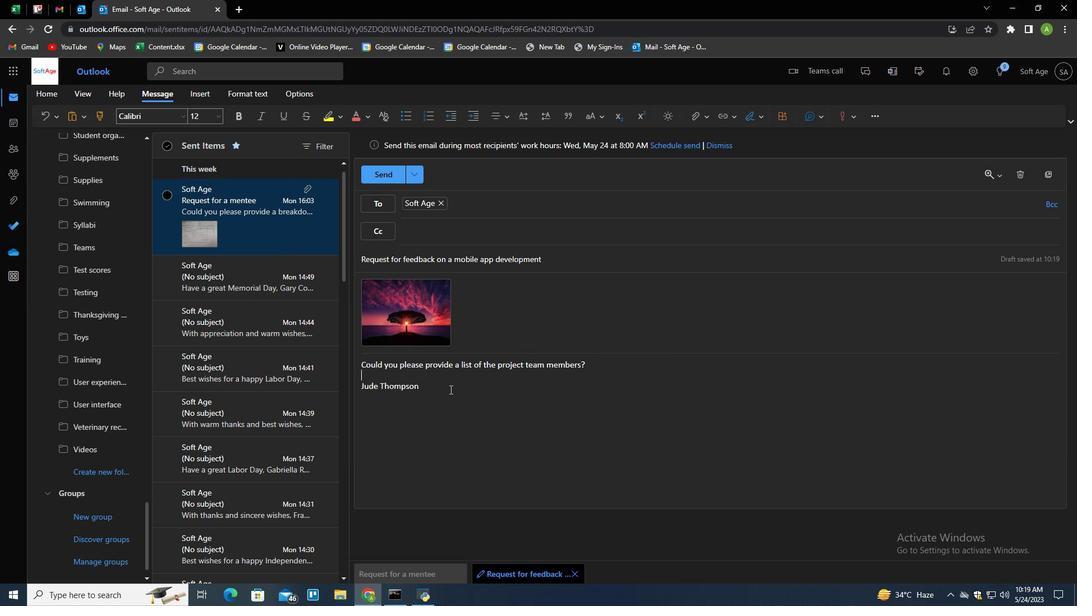 
Action: Mouse moved to (393, 179)
Screenshot: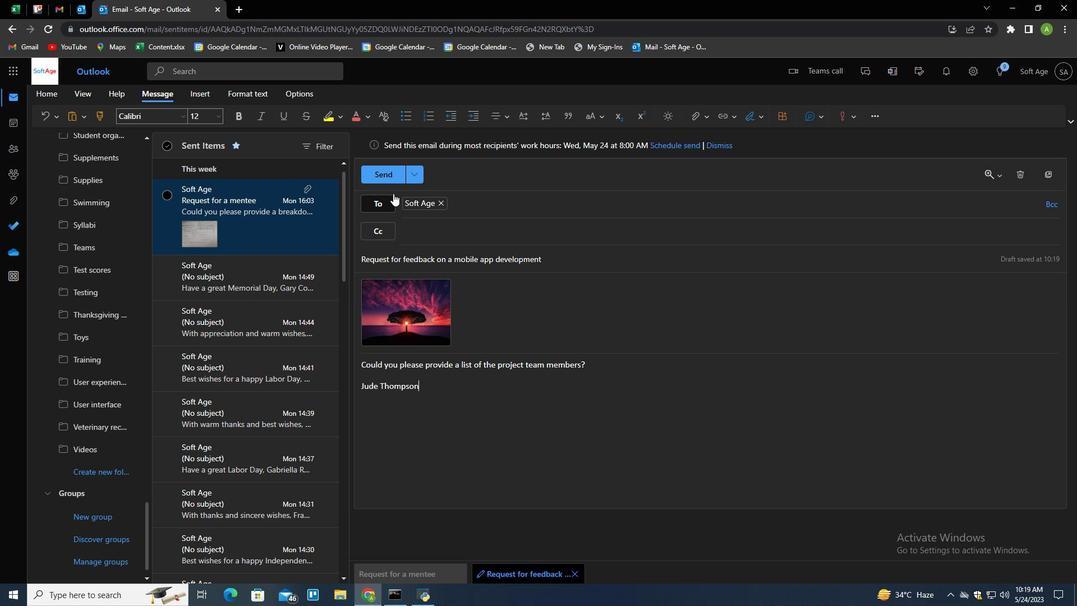 
Action: Mouse pressed left at (393, 179)
Screenshot: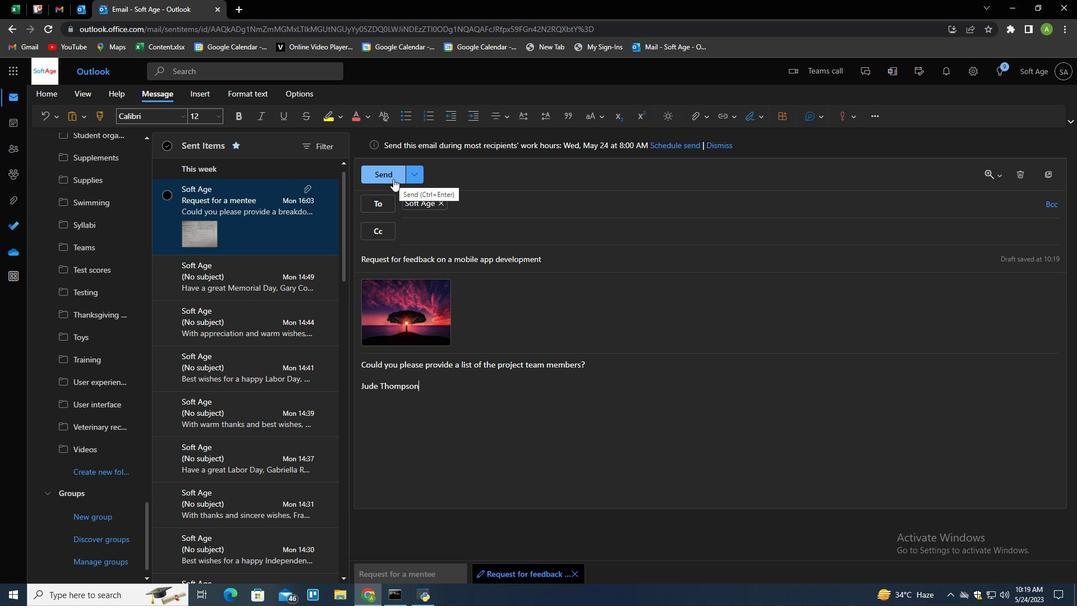 
Action: Mouse moved to (107, 415)
Screenshot: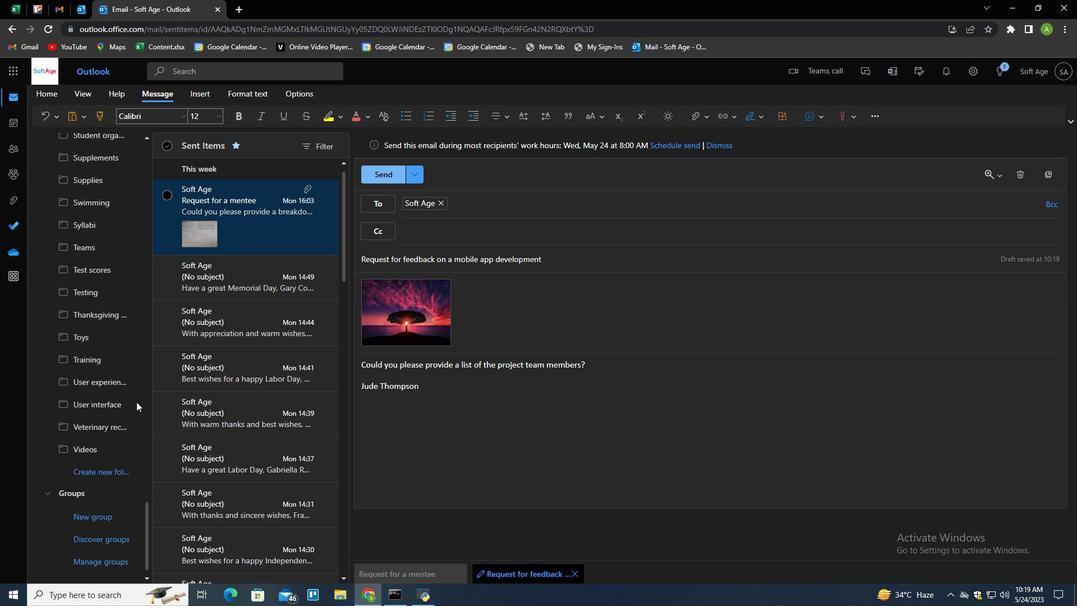 
Action: Mouse scrolled (107, 414) with delta (0, 0)
Screenshot: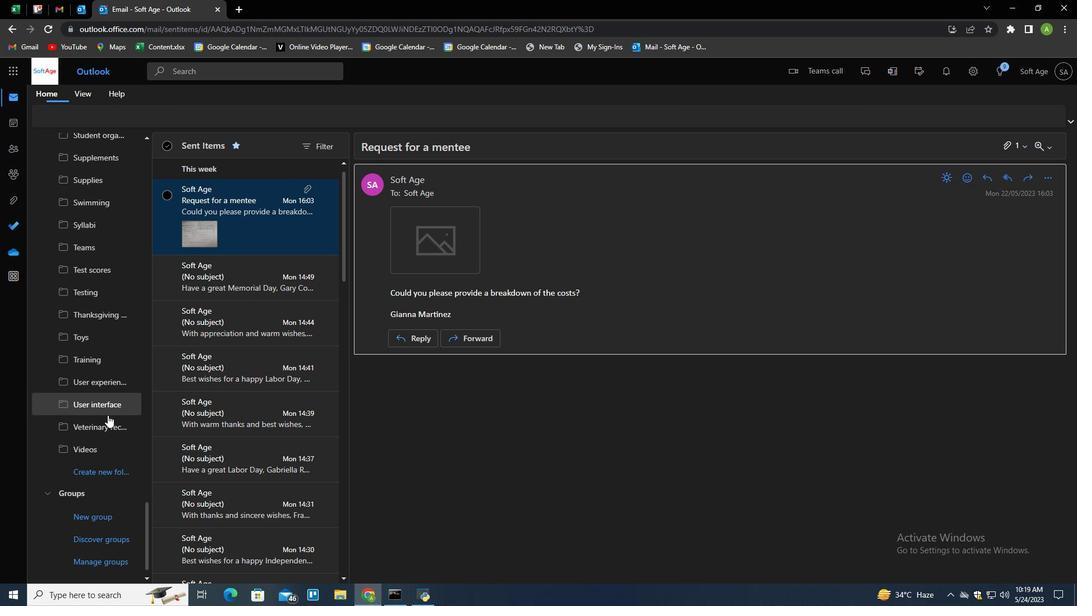 
Action: Mouse scrolled (107, 414) with delta (0, 0)
Screenshot: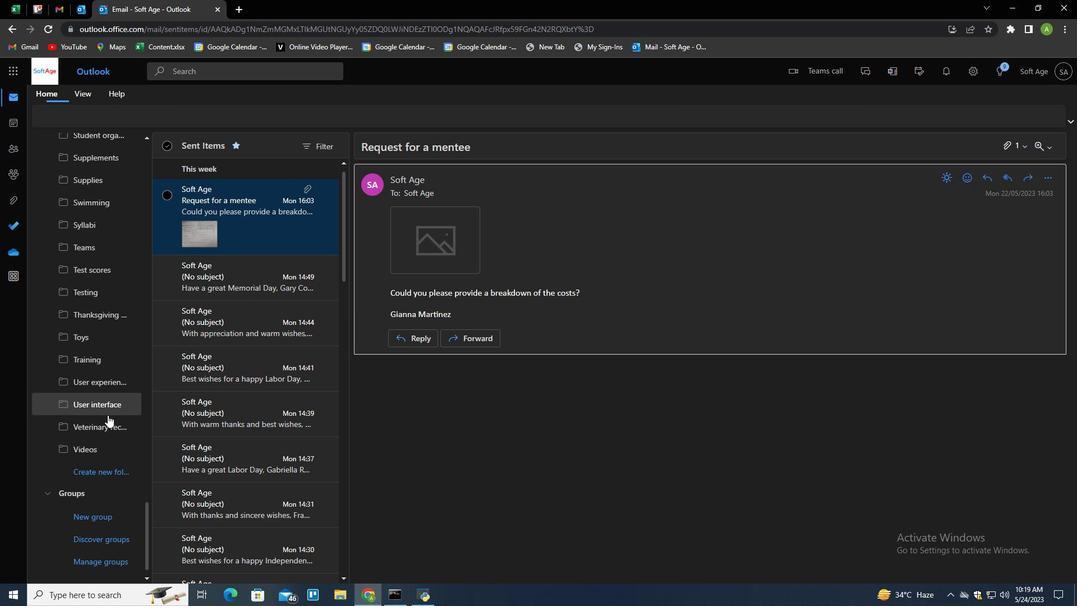 
Action: Mouse scrolled (107, 414) with delta (0, 0)
Screenshot: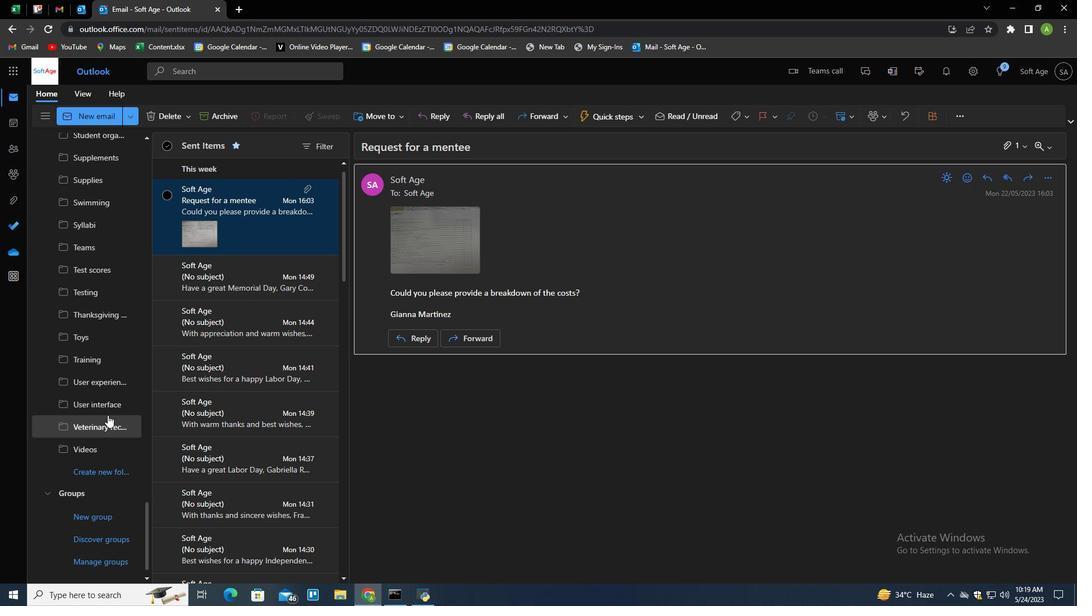
Action: Mouse scrolled (107, 414) with delta (0, 0)
Screenshot: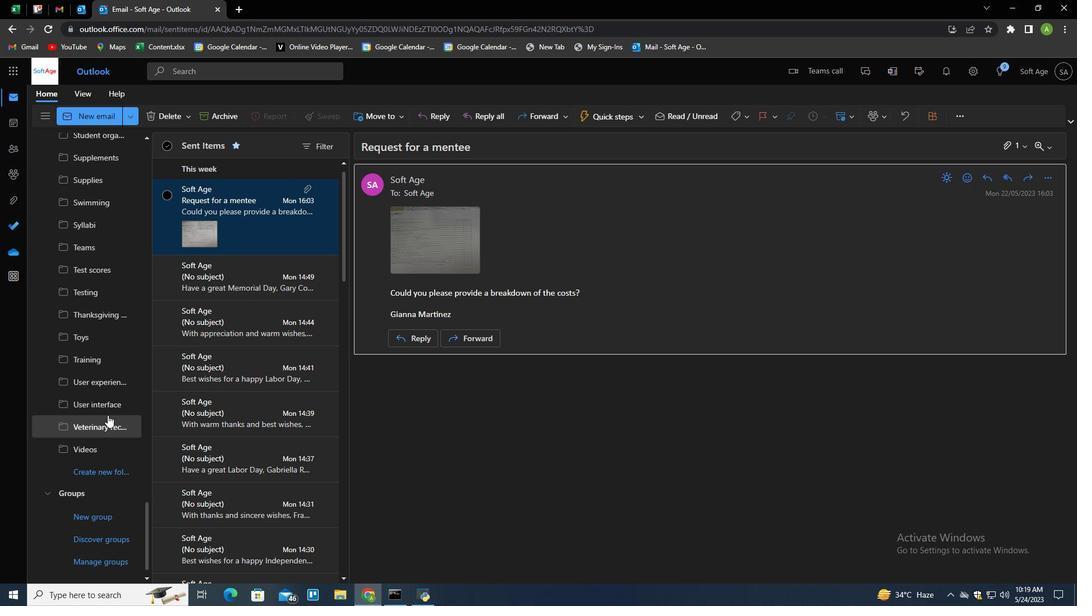 
Action: Mouse scrolled (107, 414) with delta (0, 0)
Screenshot: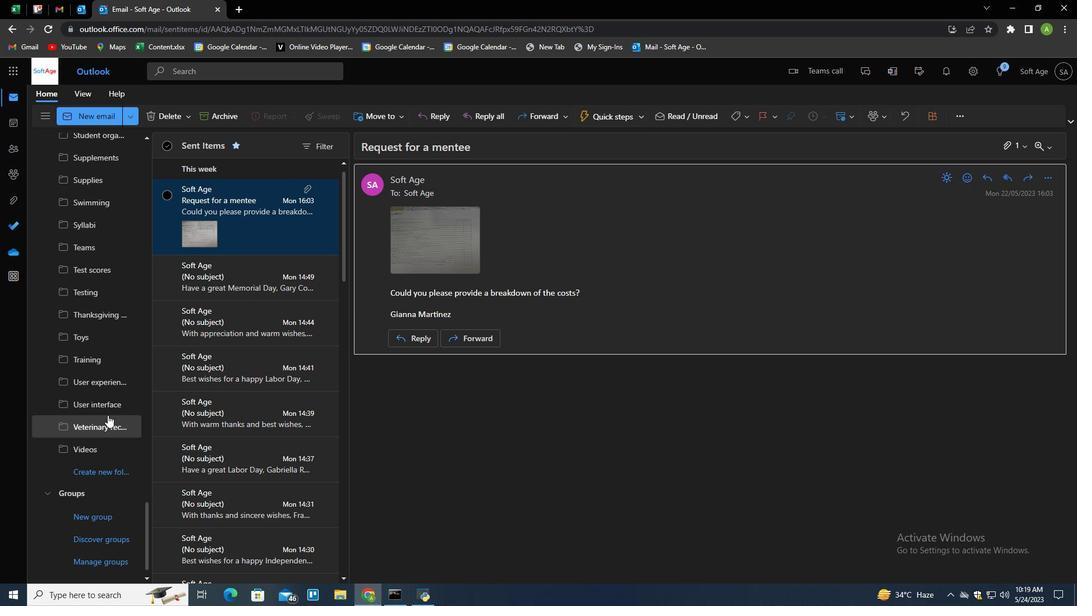 
Action: Mouse scrolled (107, 414) with delta (0, 0)
Screenshot: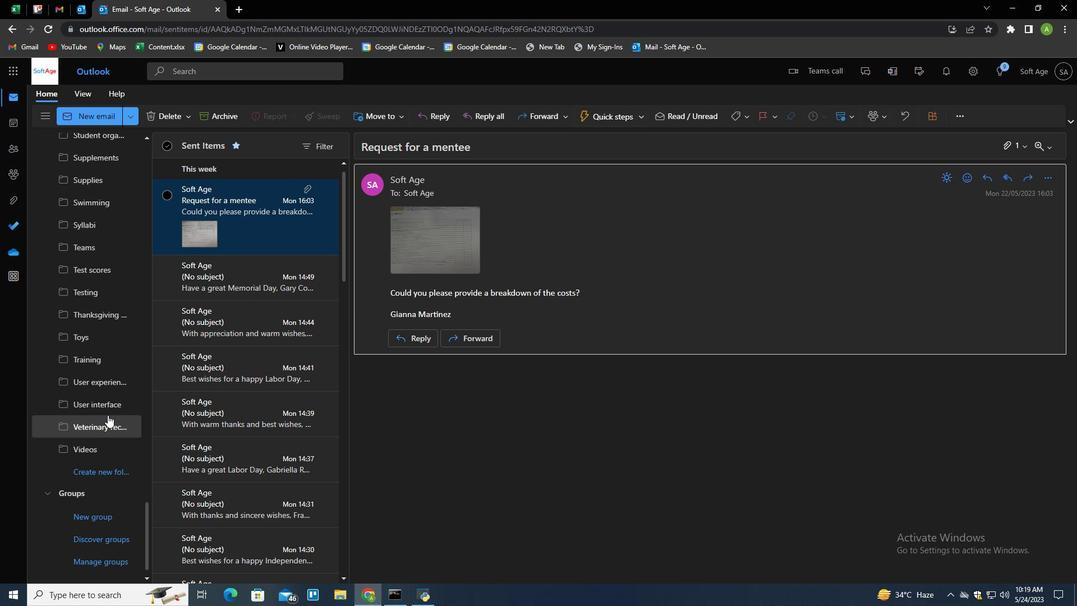 
Action: Mouse moved to (105, 478)
Screenshot: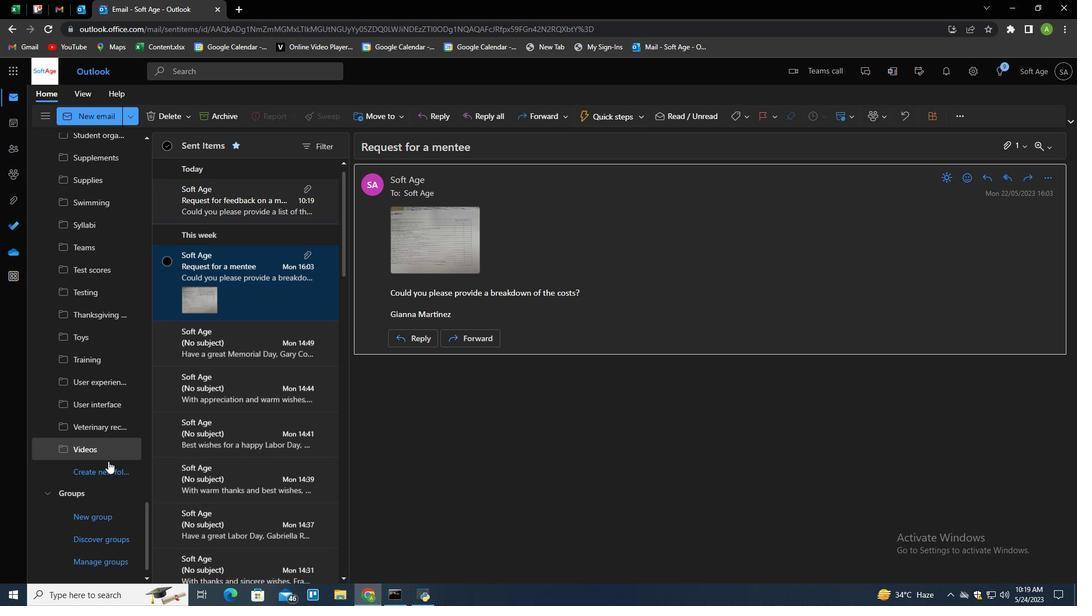 
Action: Mouse pressed left at (105, 478)
Screenshot: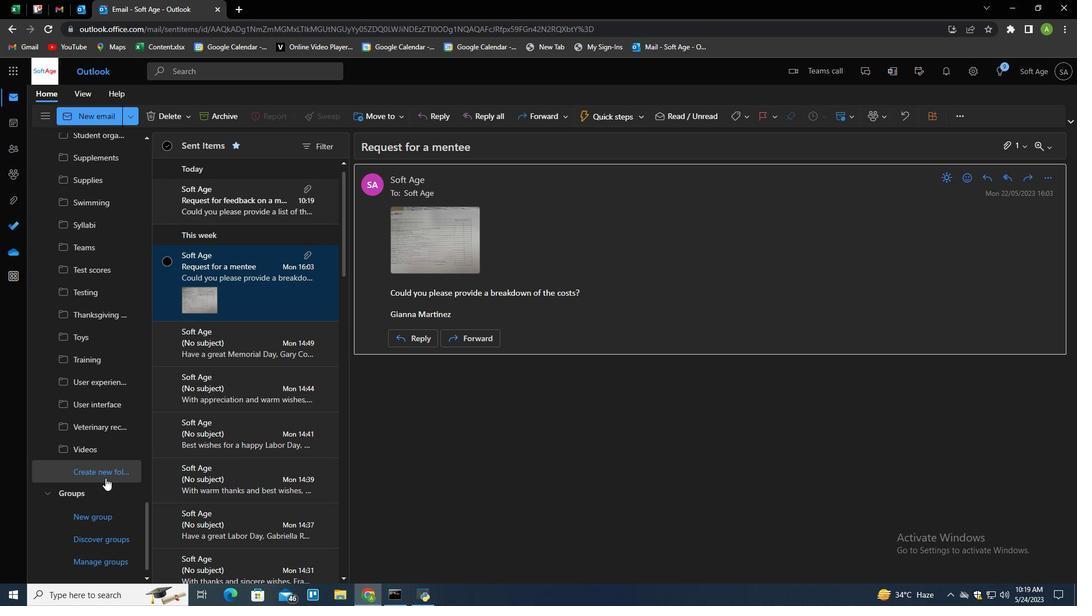 
Action: Mouse moved to (104, 478)
Screenshot: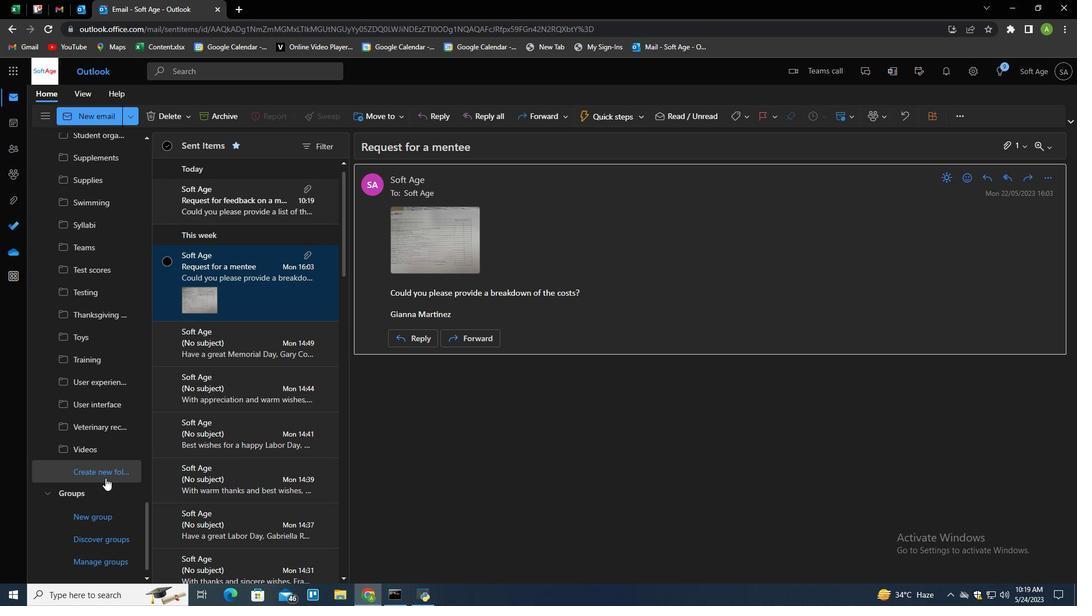 
Action: Key pressed <Key.shift>Verso<Key.backspace>ion<Key.space>control<Key.enter>
Screenshot: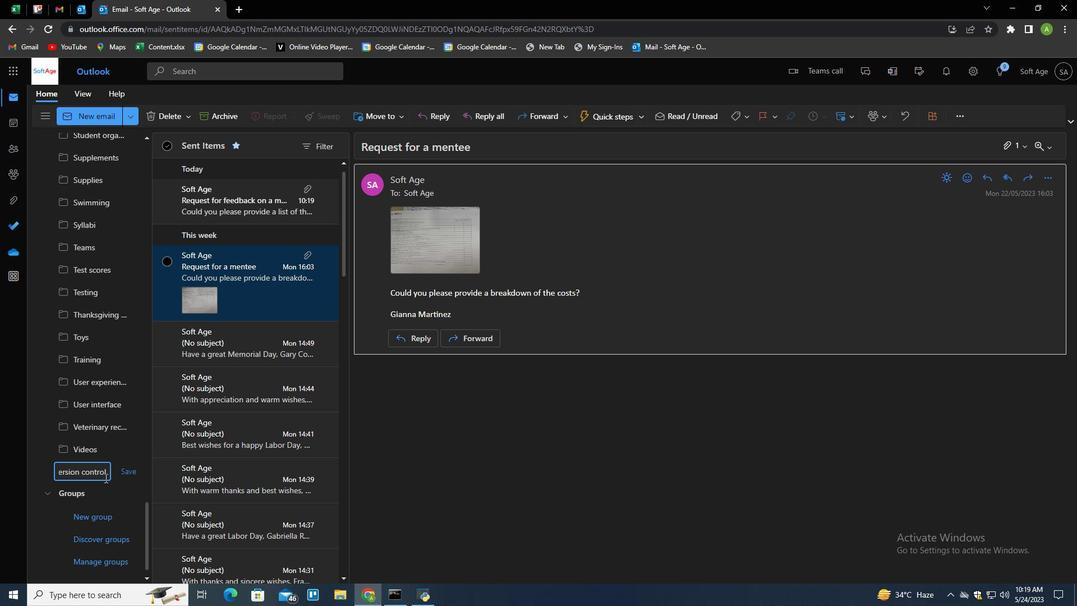 
Action: Mouse scrolled (104, 478) with delta (0, 0)
Screenshot: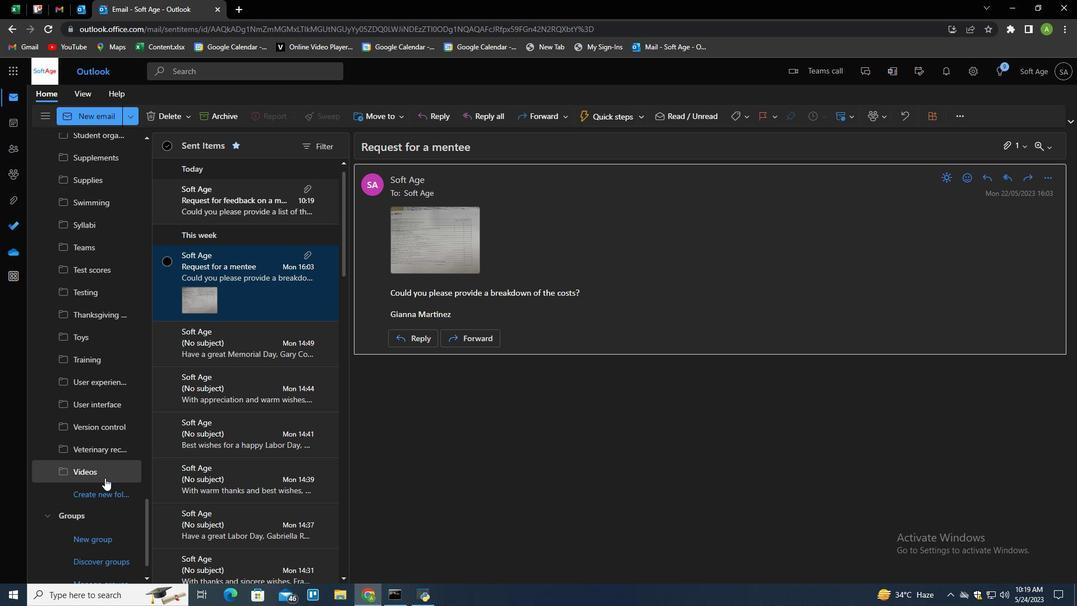 
Action: Mouse moved to (216, 460)
Screenshot: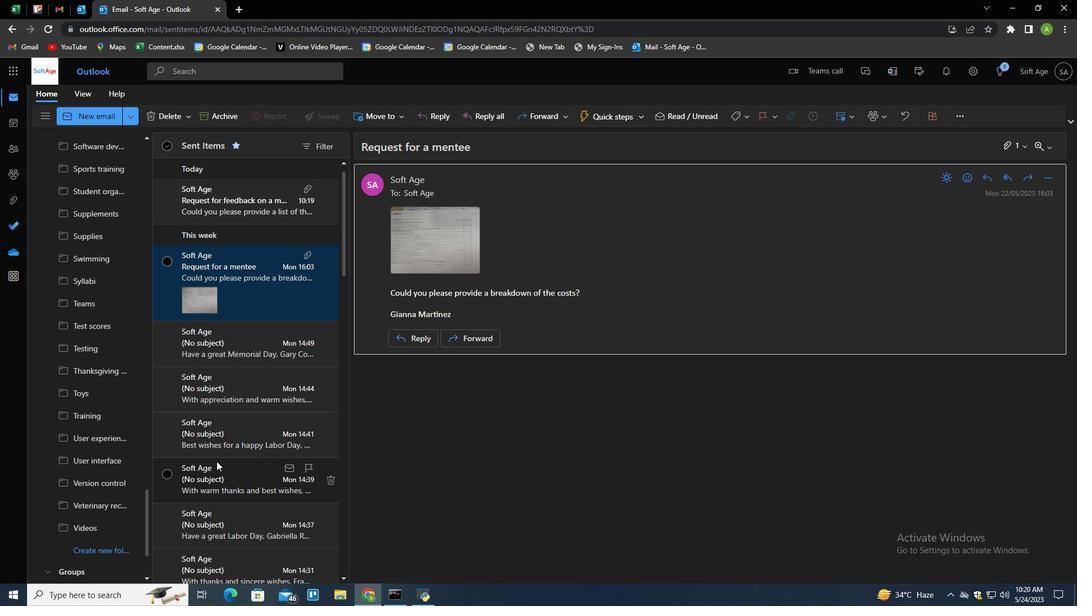 
Action: Mouse scrolled (216, 461) with delta (0, 0)
Screenshot: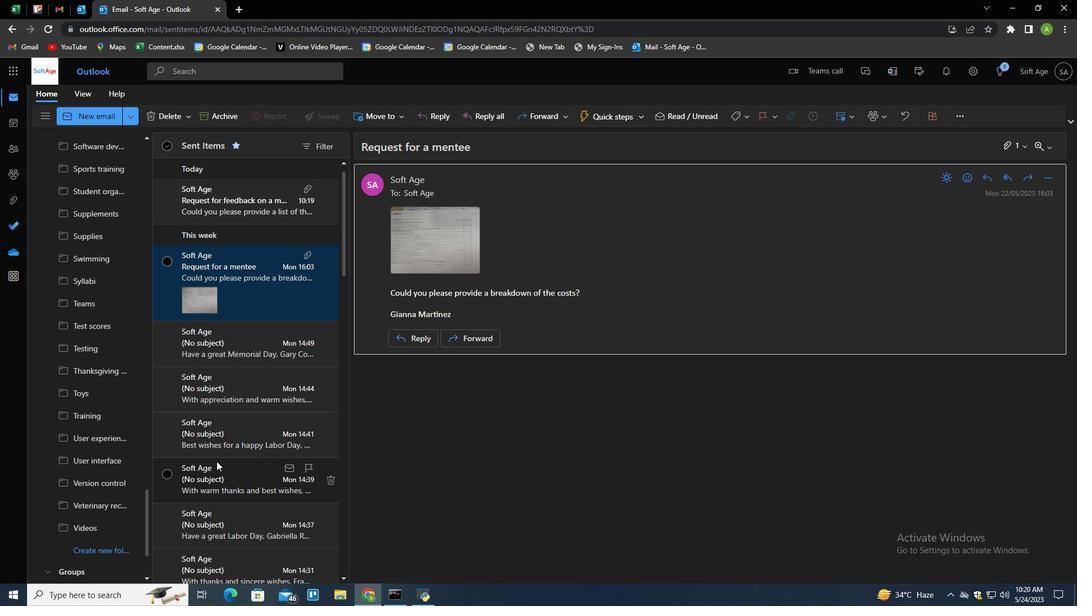 
Action: Mouse moved to (222, 411)
Screenshot: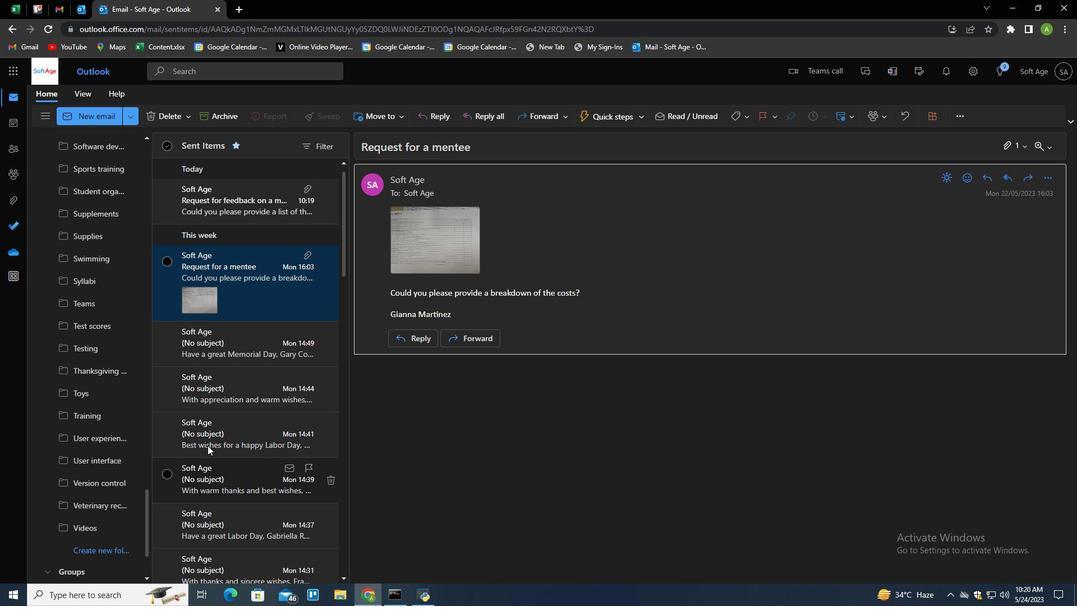 
Action: Mouse scrolled (222, 412) with delta (0, 0)
Screenshot: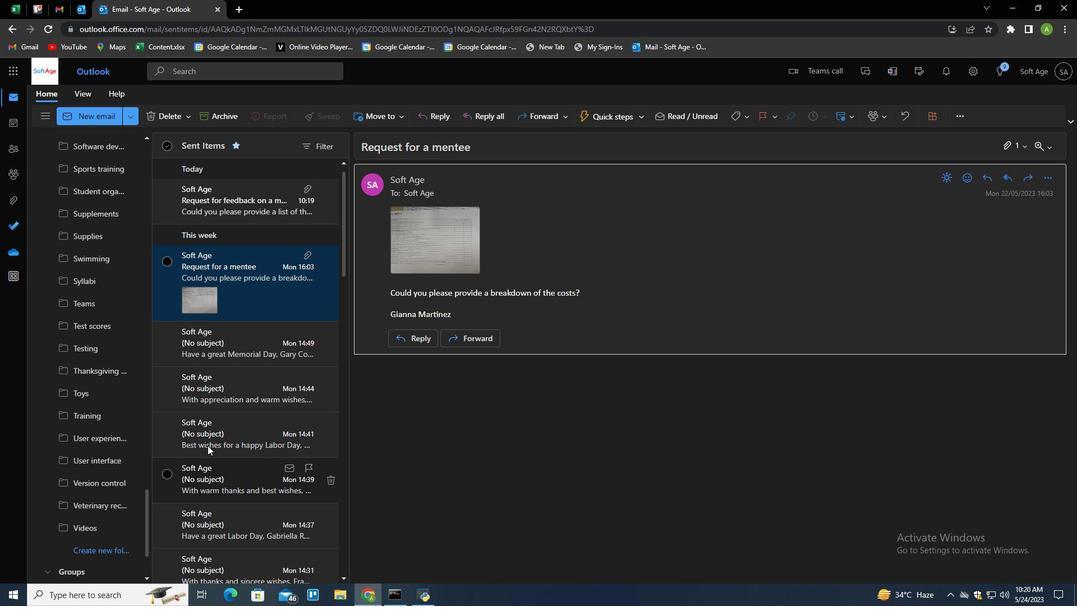 
Action: Mouse scrolled (222, 412) with delta (0, 0)
Screenshot: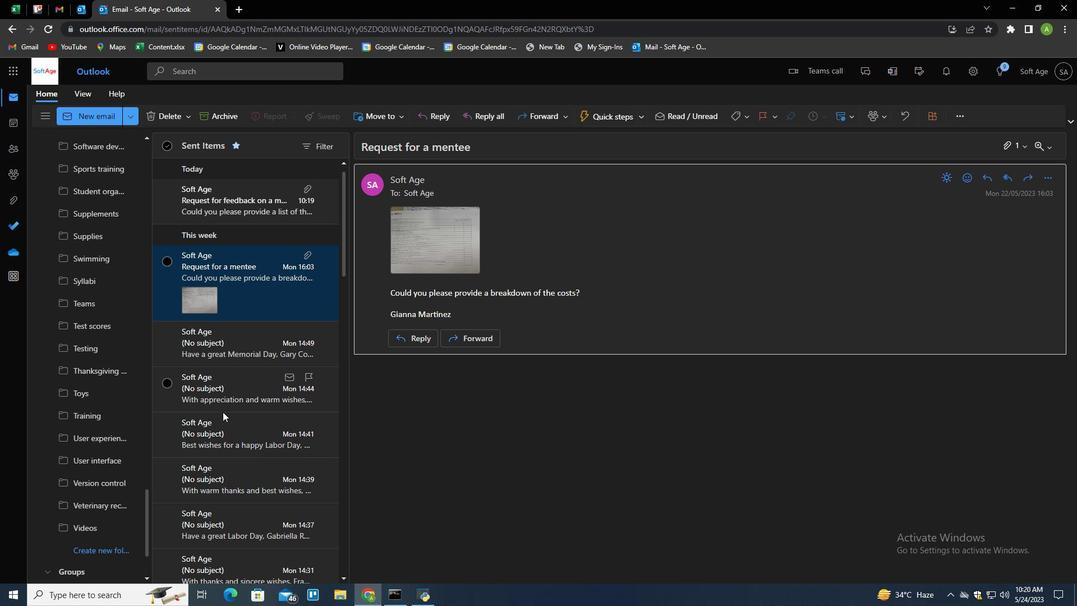 
Action: Mouse scrolled (222, 411) with delta (0, 0)
Screenshot: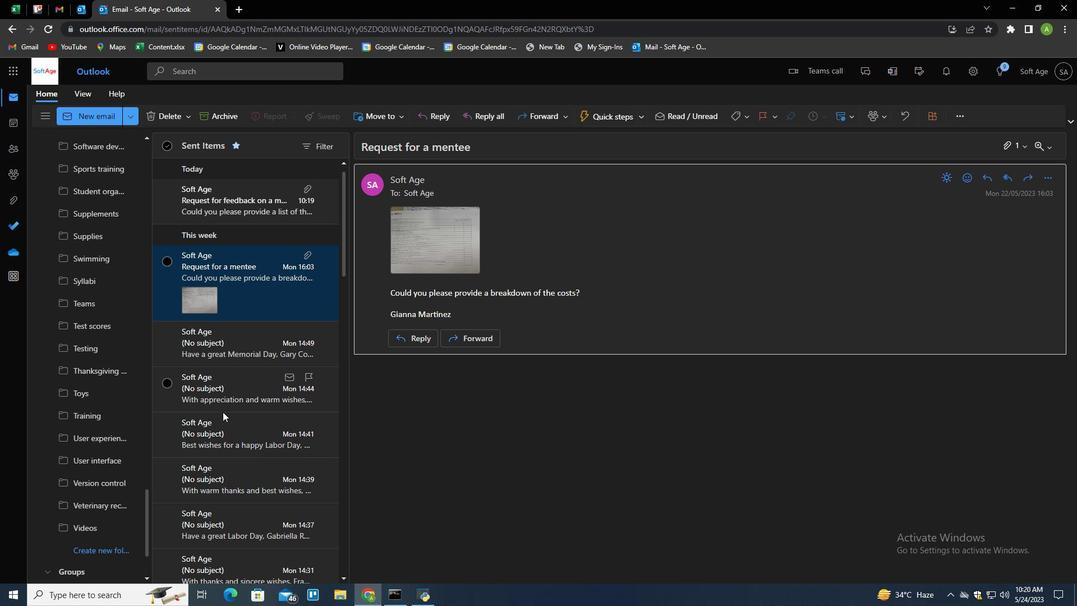 
Action: Mouse scrolled (222, 412) with delta (0, 0)
Screenshot: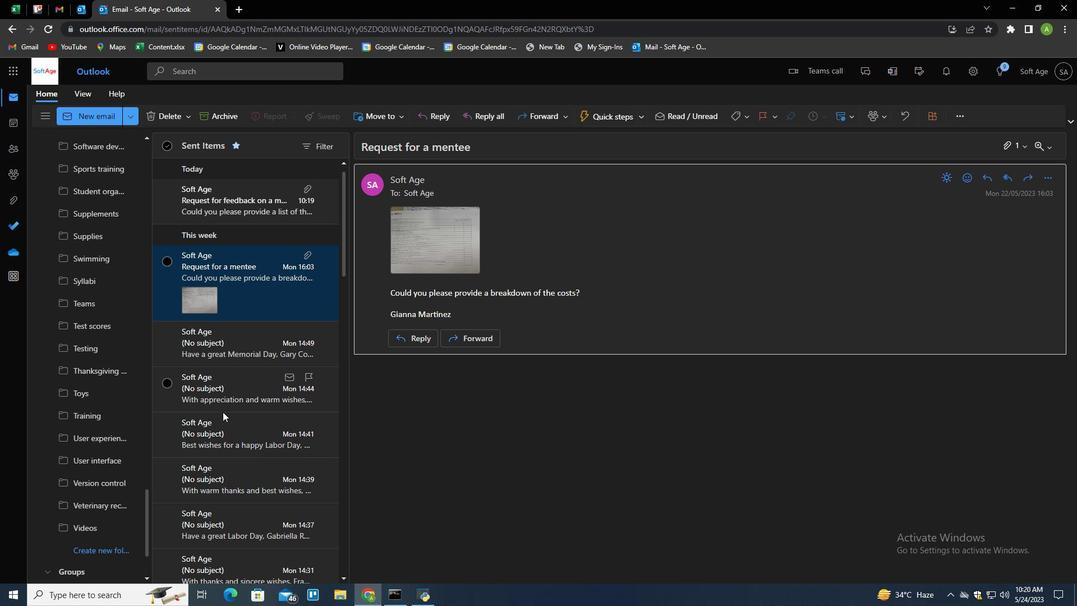 
Action: Mouse scrolled (222, 412) with delta (0, 0)
Screenshot: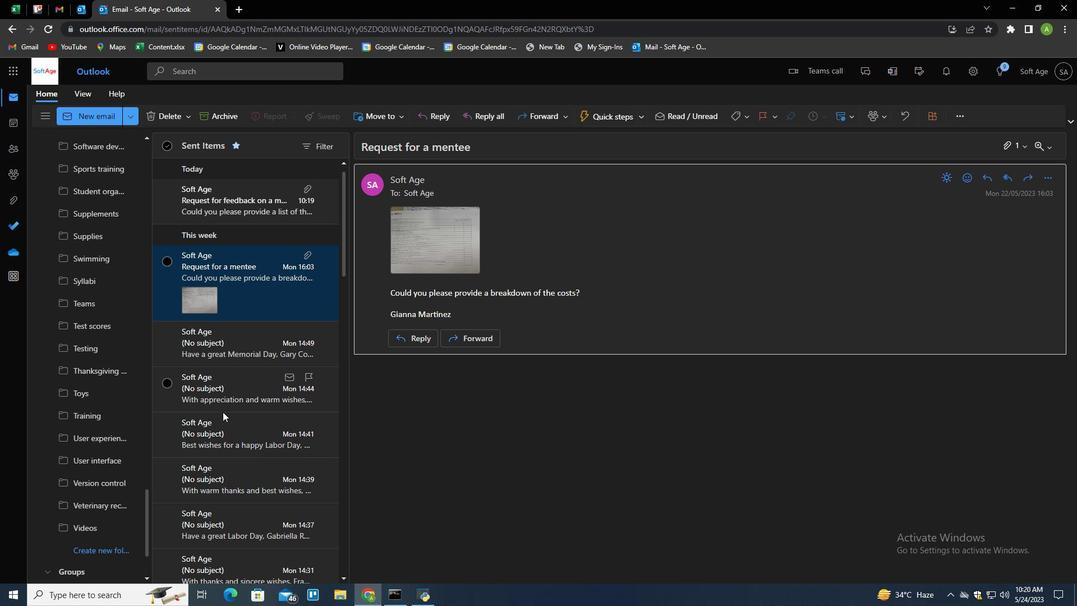 
Action: Mouse scrolled (222, 411) with delta (0, 0)
Screenshot: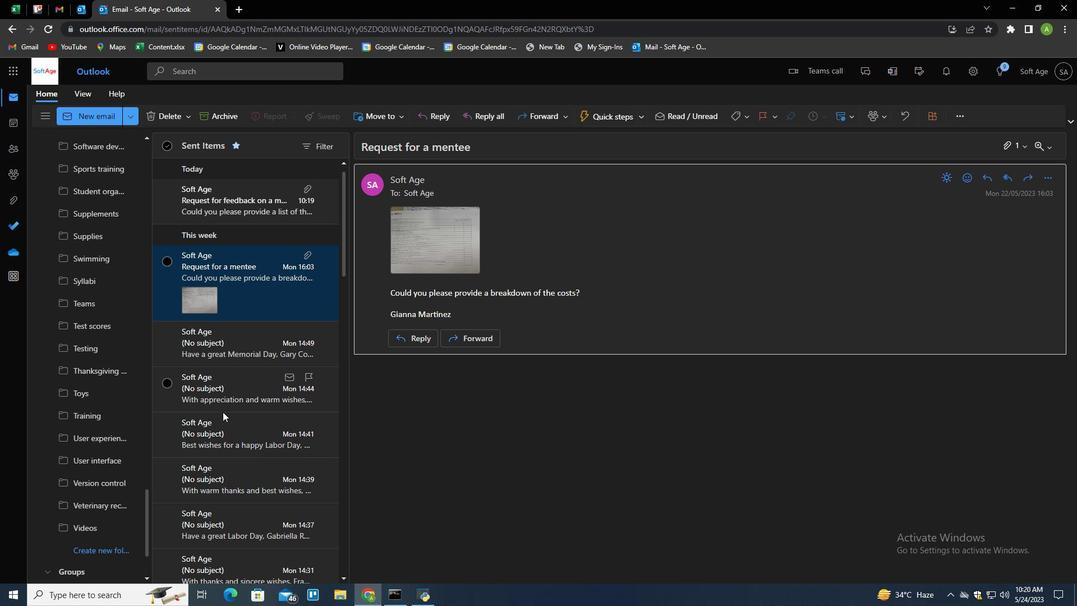 
Action: Mouse scrolled (222, 412) with delta (0, 0)
Screenshot: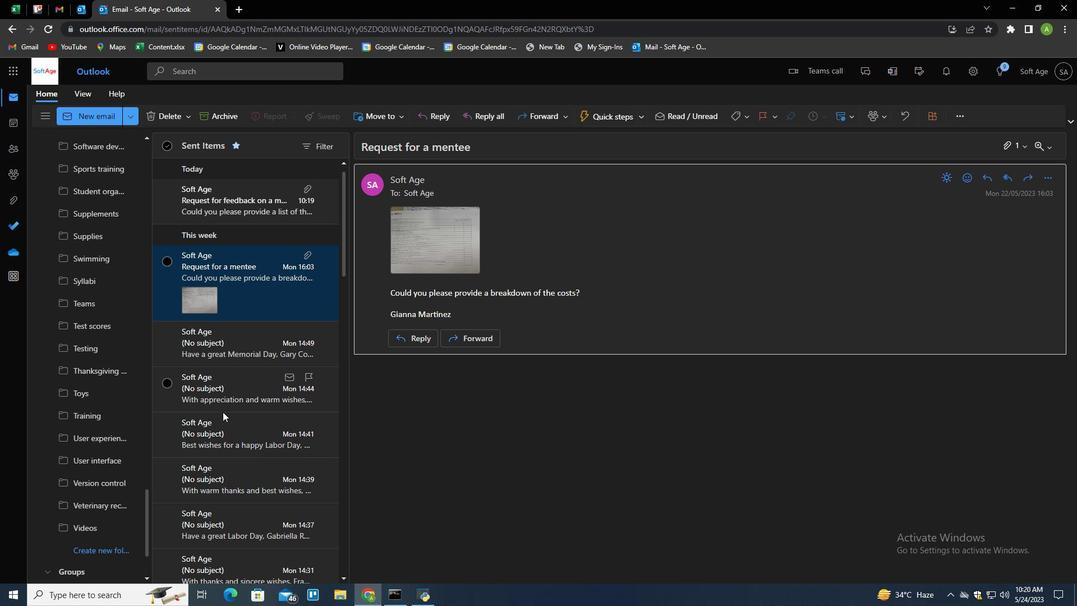 
Action: Mouse scrolled (222, 412) with delta (0, 0)
Screenshot: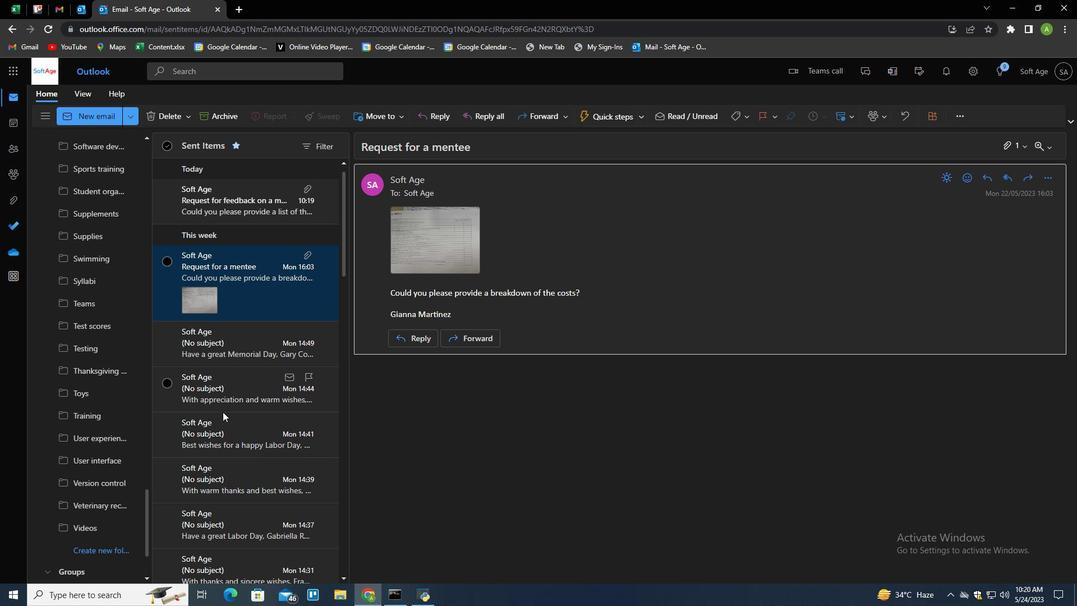 
Action: Mouse moved to (236, 204)
Screenshot: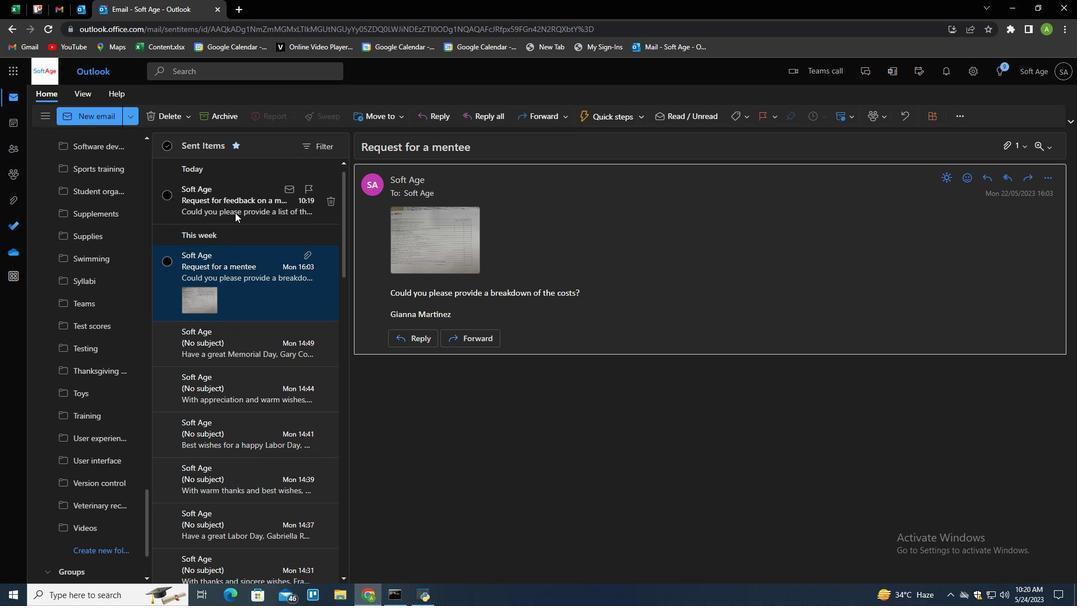 
Action: Mouse pressed right at (236, 204)
Screenshot: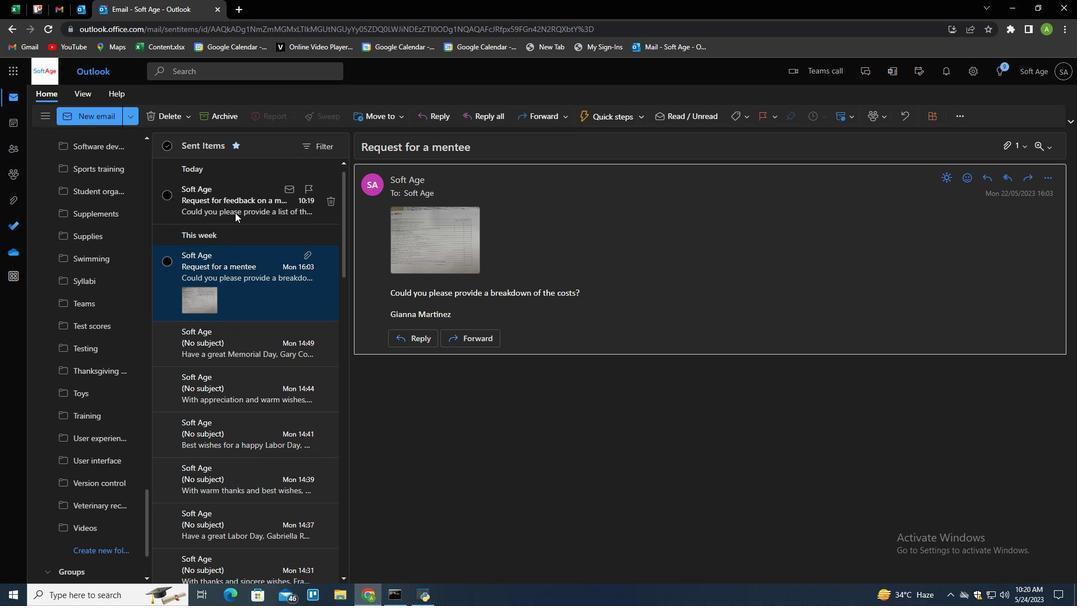 
Action: Mouse moved to (275, 254)
Screenshot: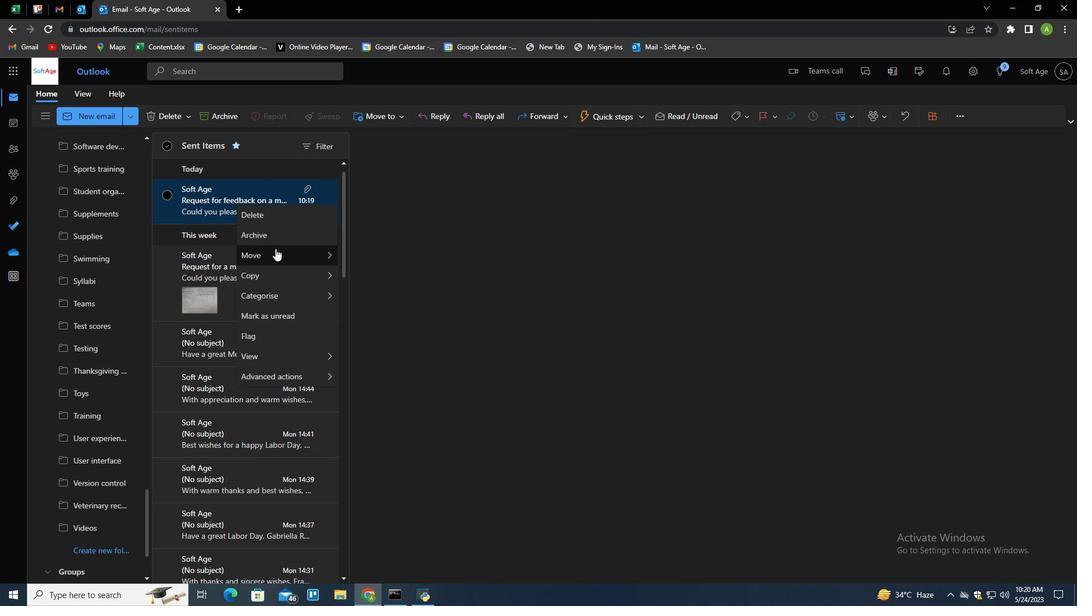 
Action: Mouse pressed left at (275, 254)
Screenshot: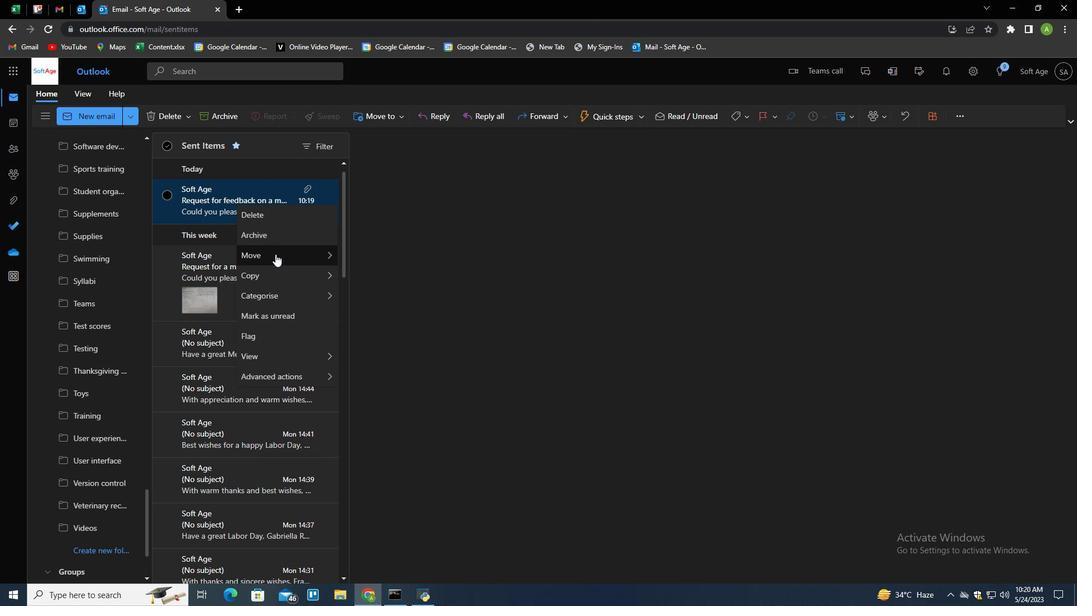 
Action: Mouse moved to (414, 258)
Screenshot: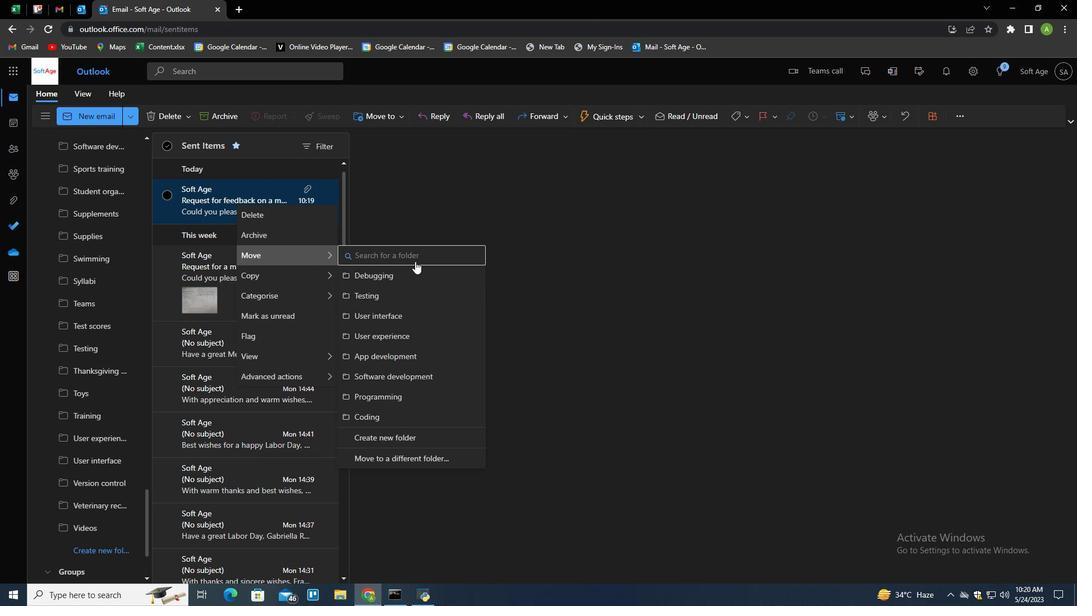 
Action: Mouse pressed left at (414, 258)
Screenshot: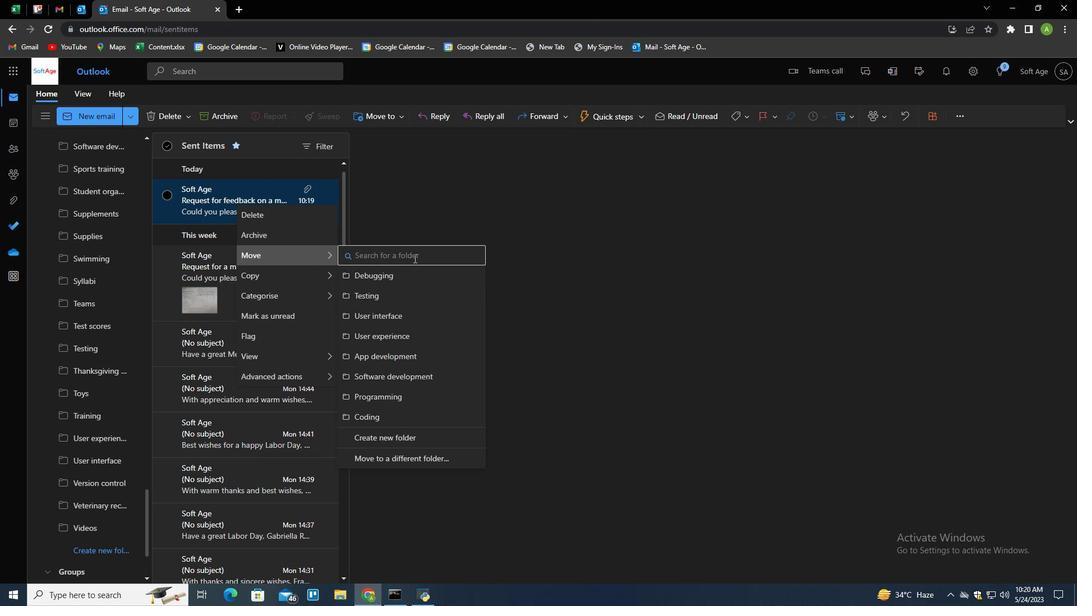 
Action: Key pressed <Key.shift>Verso<Key.backspace>ion<Key.space>control<Key.down><Key.enter>
Screenshot: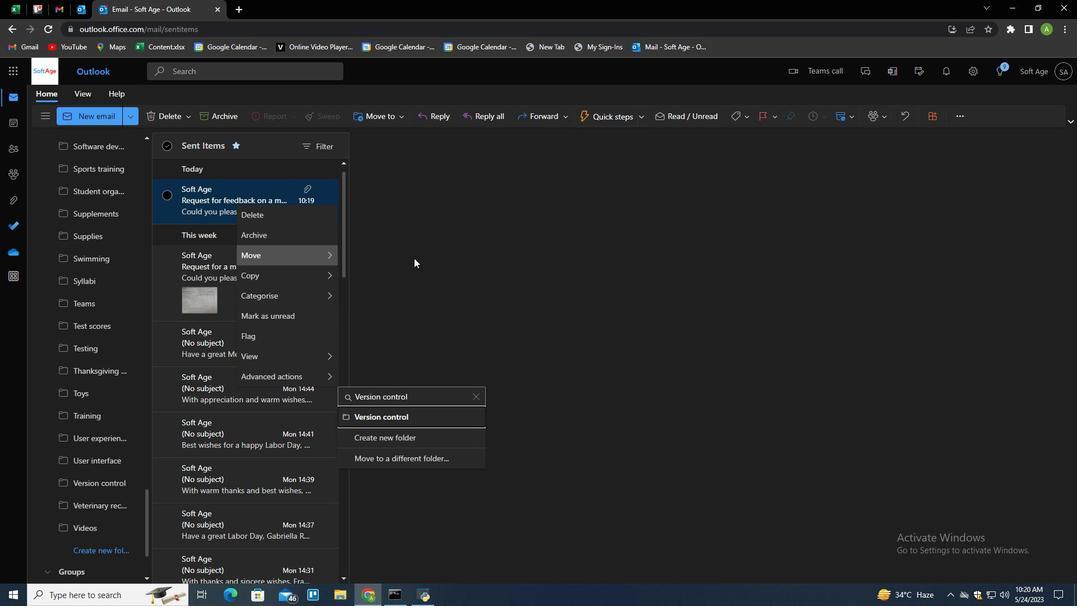 
